 Task: Make in the project AgileHero a sprint 'User Acceptance Testing (UAT) Sprint'. Create in the project AgileHero a sprint 'User Acceptance Testing (UAT) Sprint'. Add in the project AgileHero a sprint 'User Acceptance Testing (UAT) Sprint'
Action: Mouse moved to (236, 76)
Screenshot: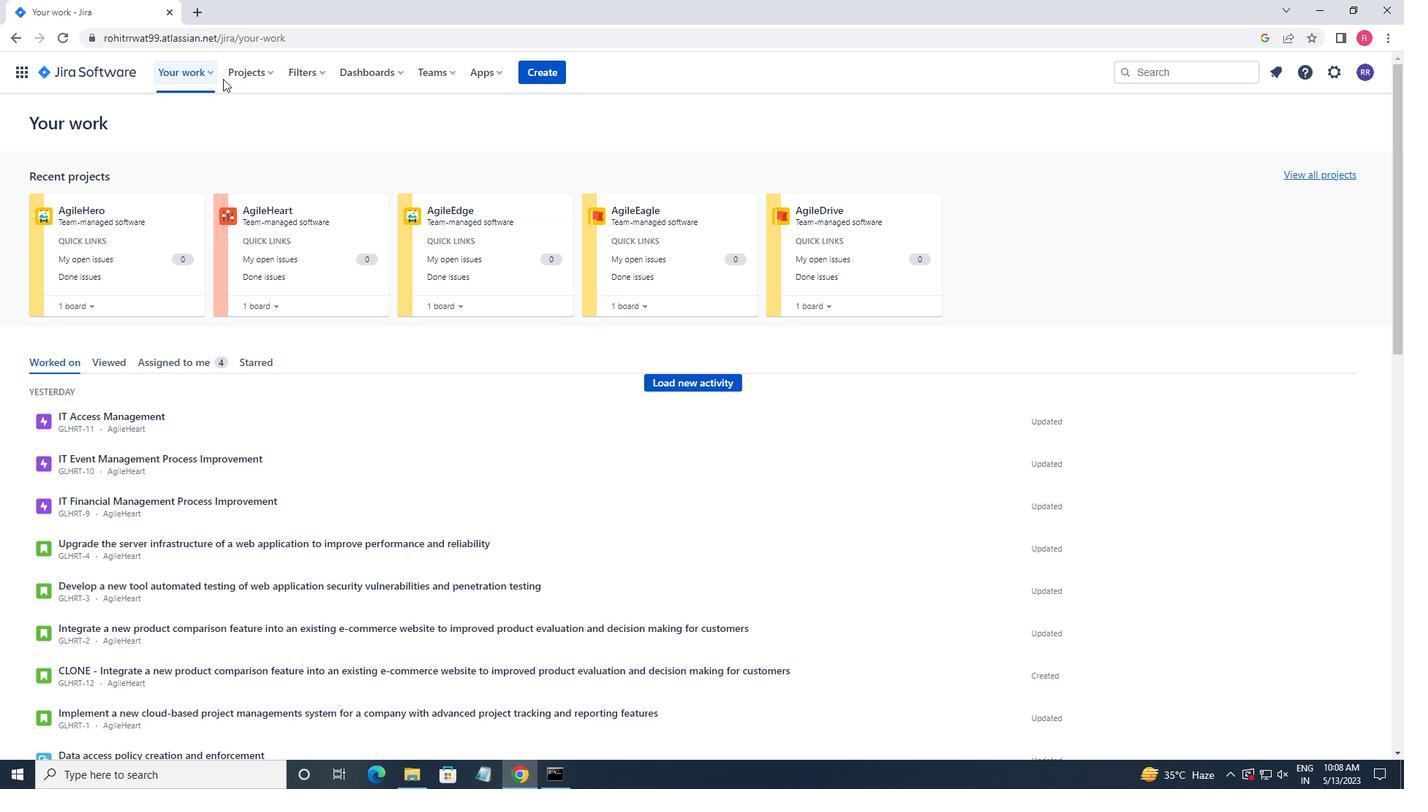 
Action: Mouse pressed left at (236, 76)
Screenshot: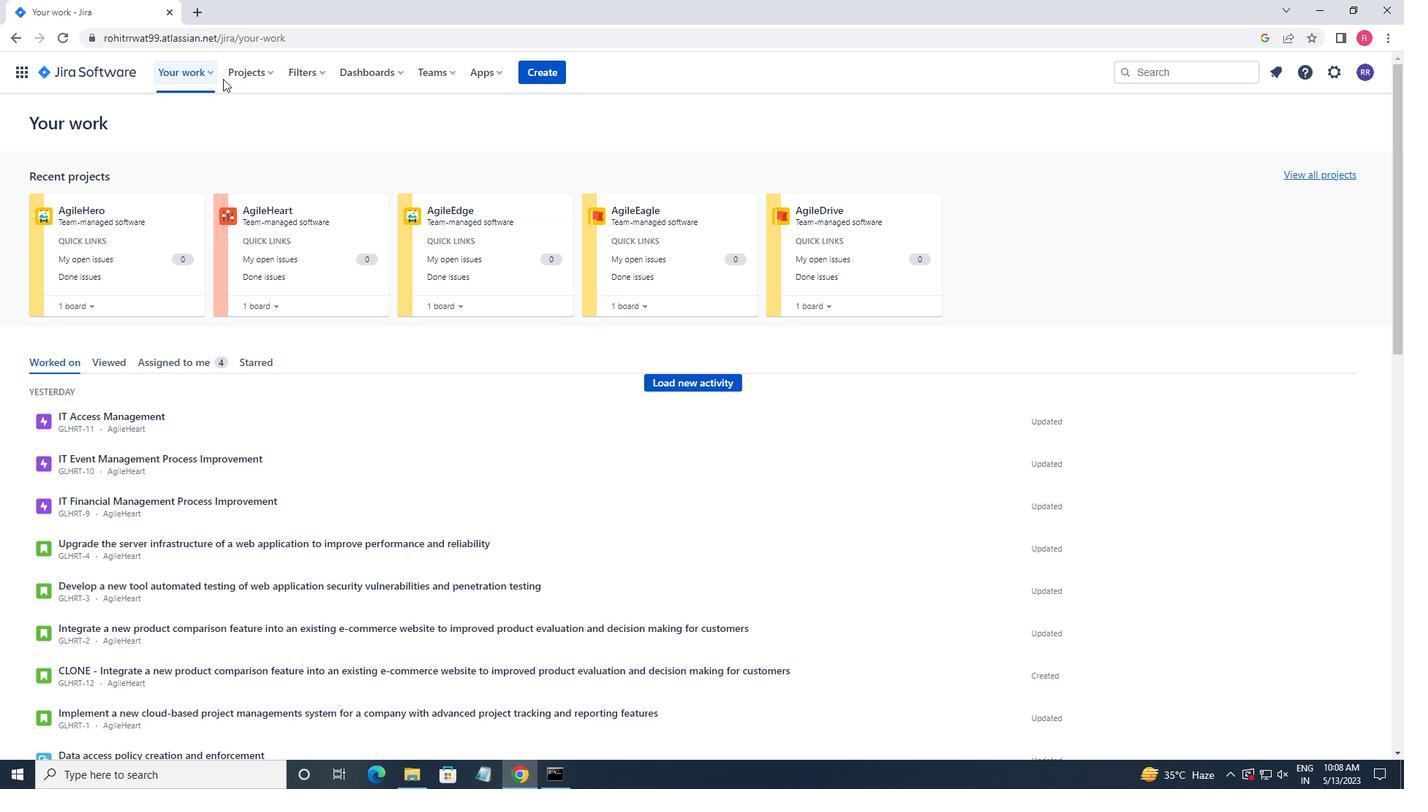 
Action: Mouse moved to (269, 136)
Screenshot: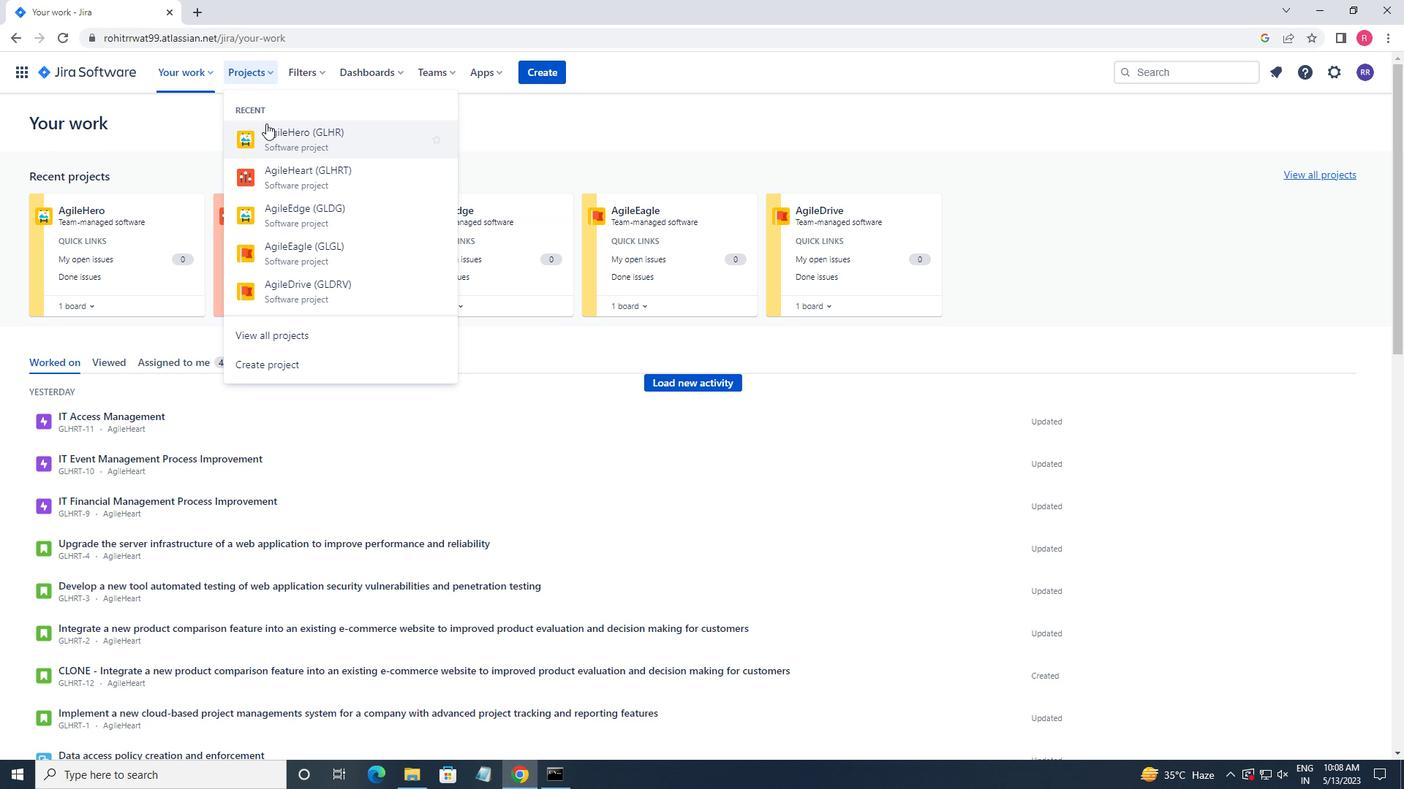 
Action: Mouse pressed left at (269, 136)
Screenshot: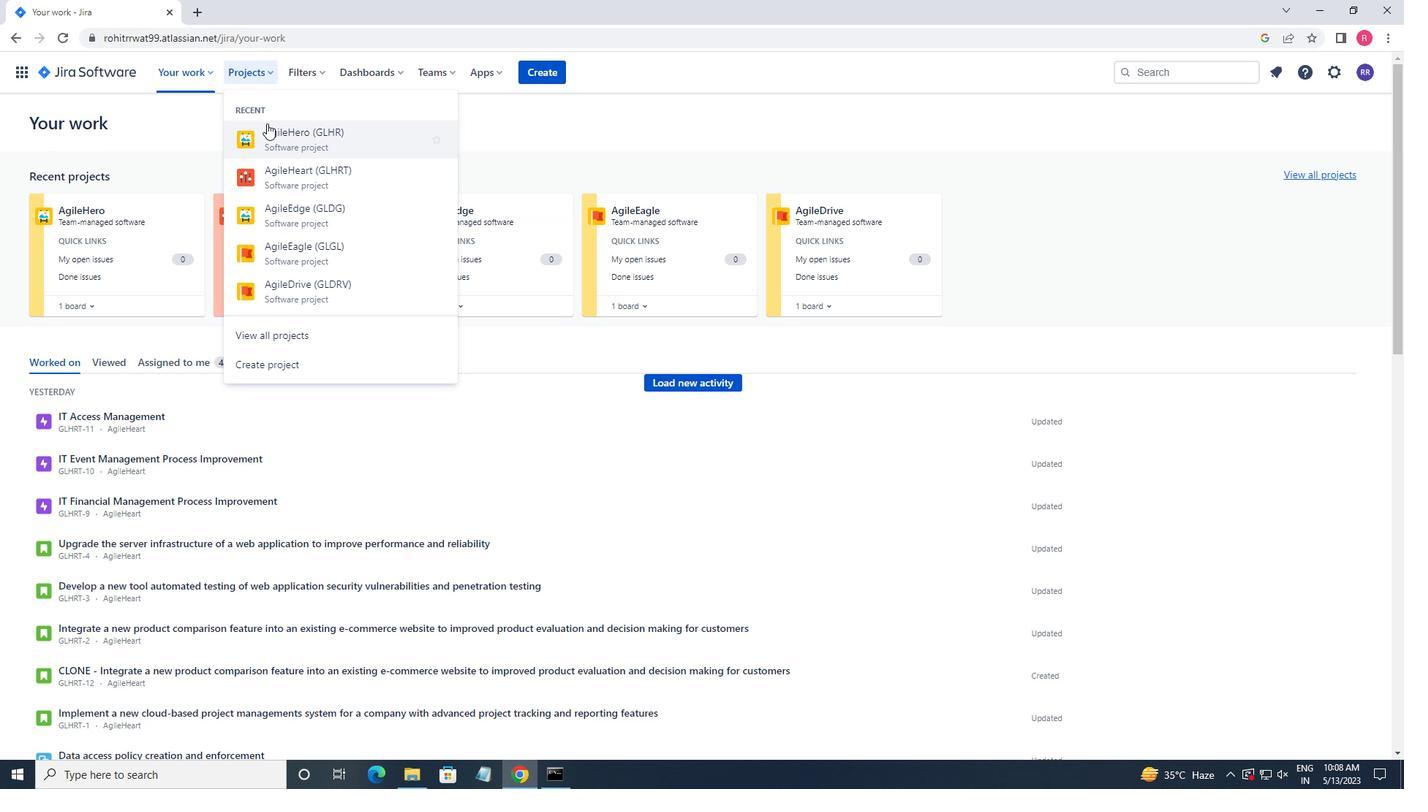 
Action: Mouse moved to (50, 220)
Screenshot: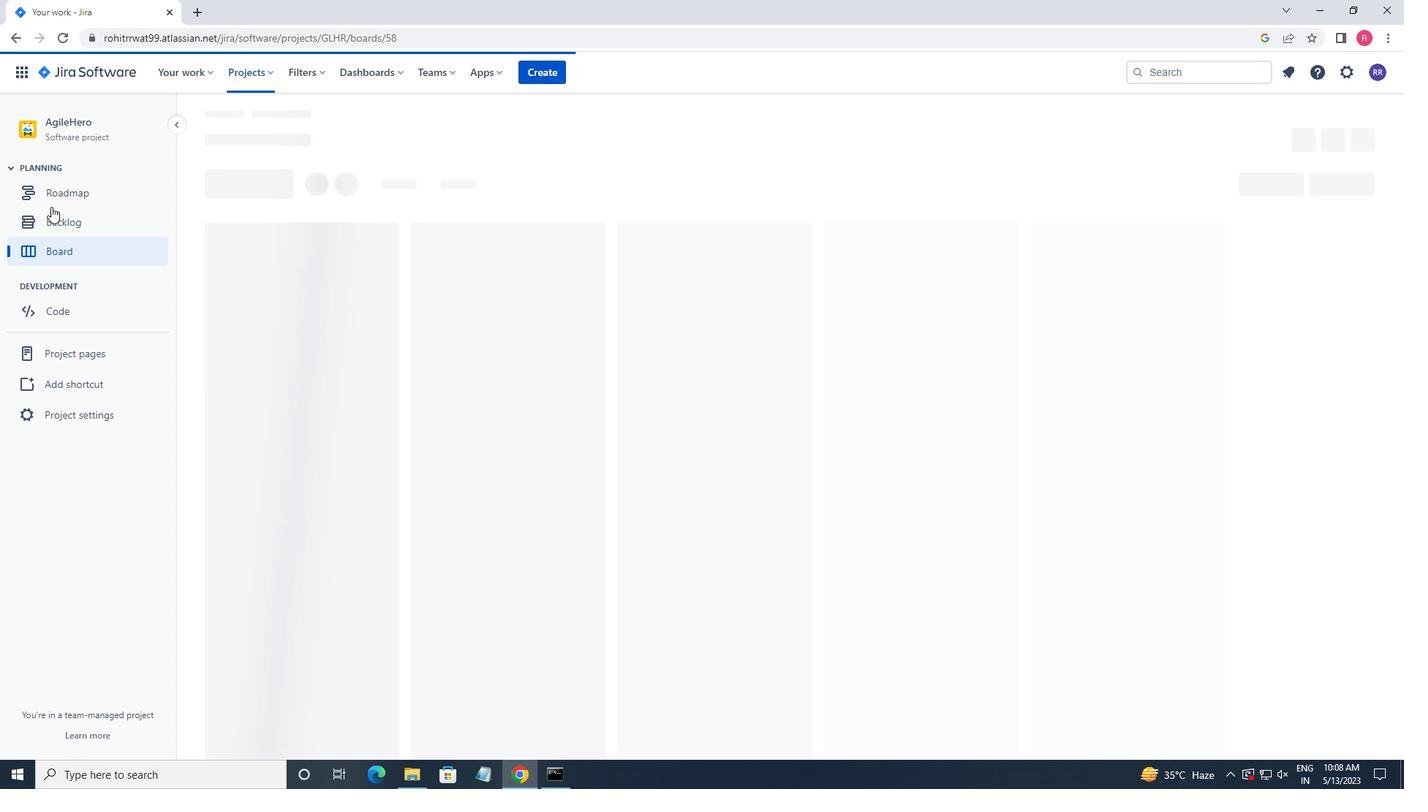 
Action: Mouse pressed left at (50, 220)
Screenshot: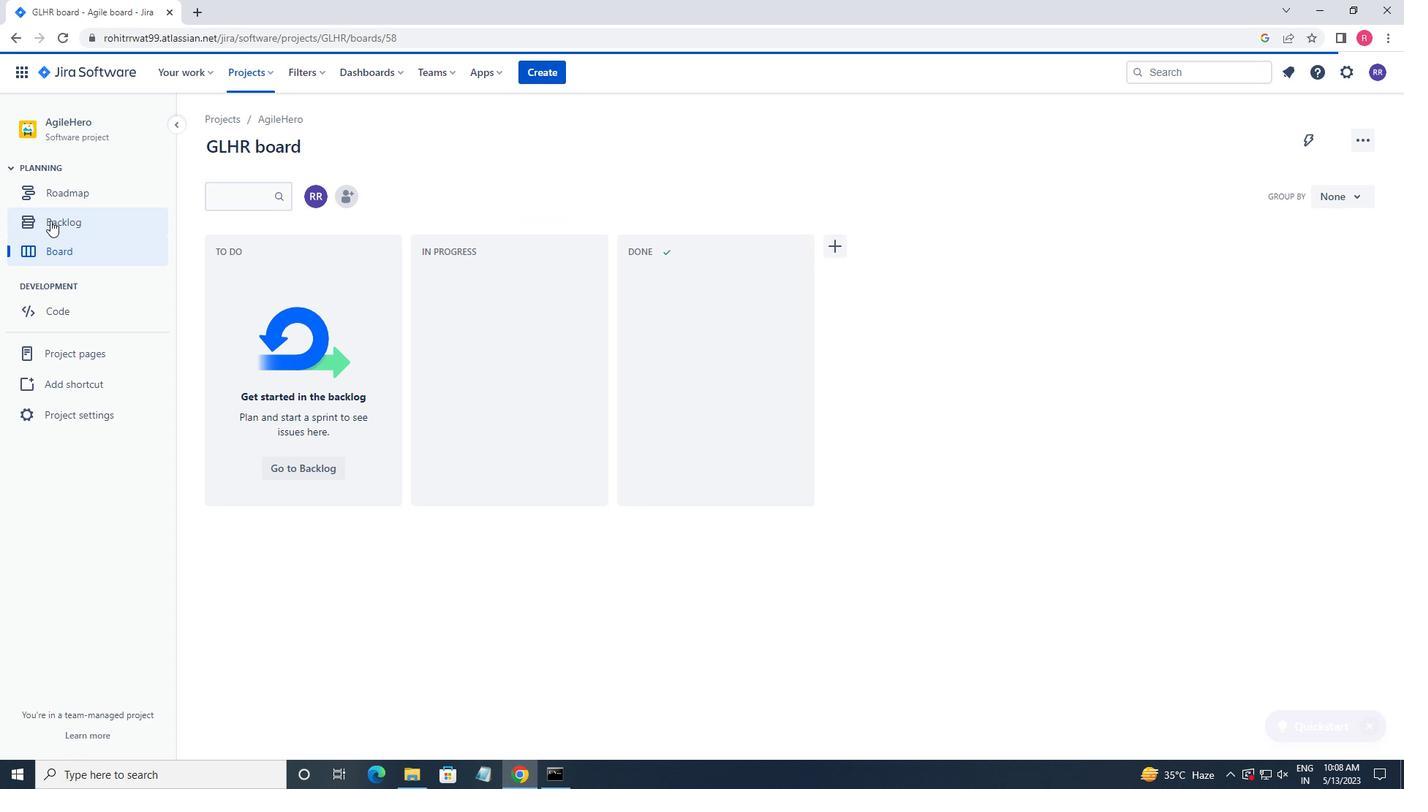 
Action: Mouse moved to (1307, 236)
Screenshot: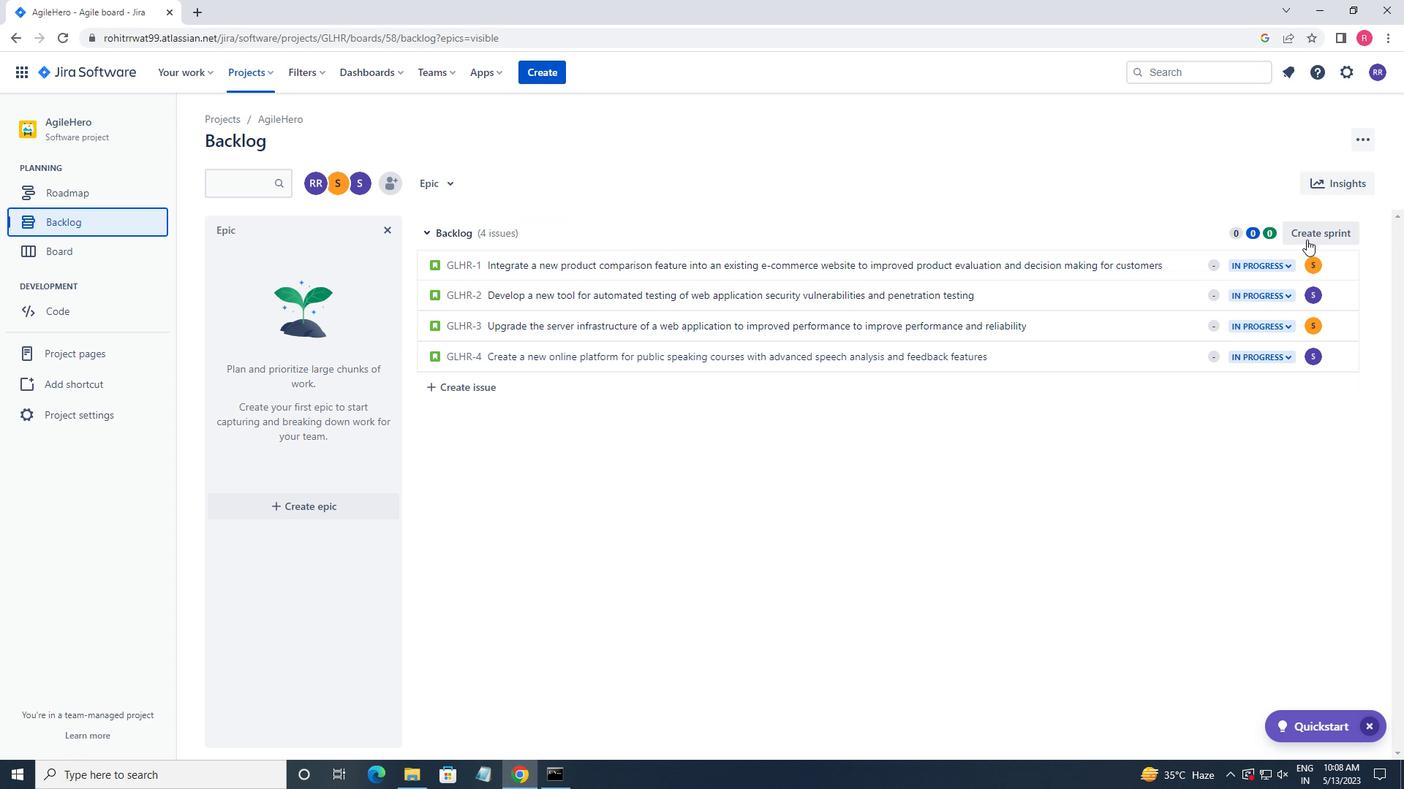 
Action: Mouse pressed left at (1307, 236)
Screenshot: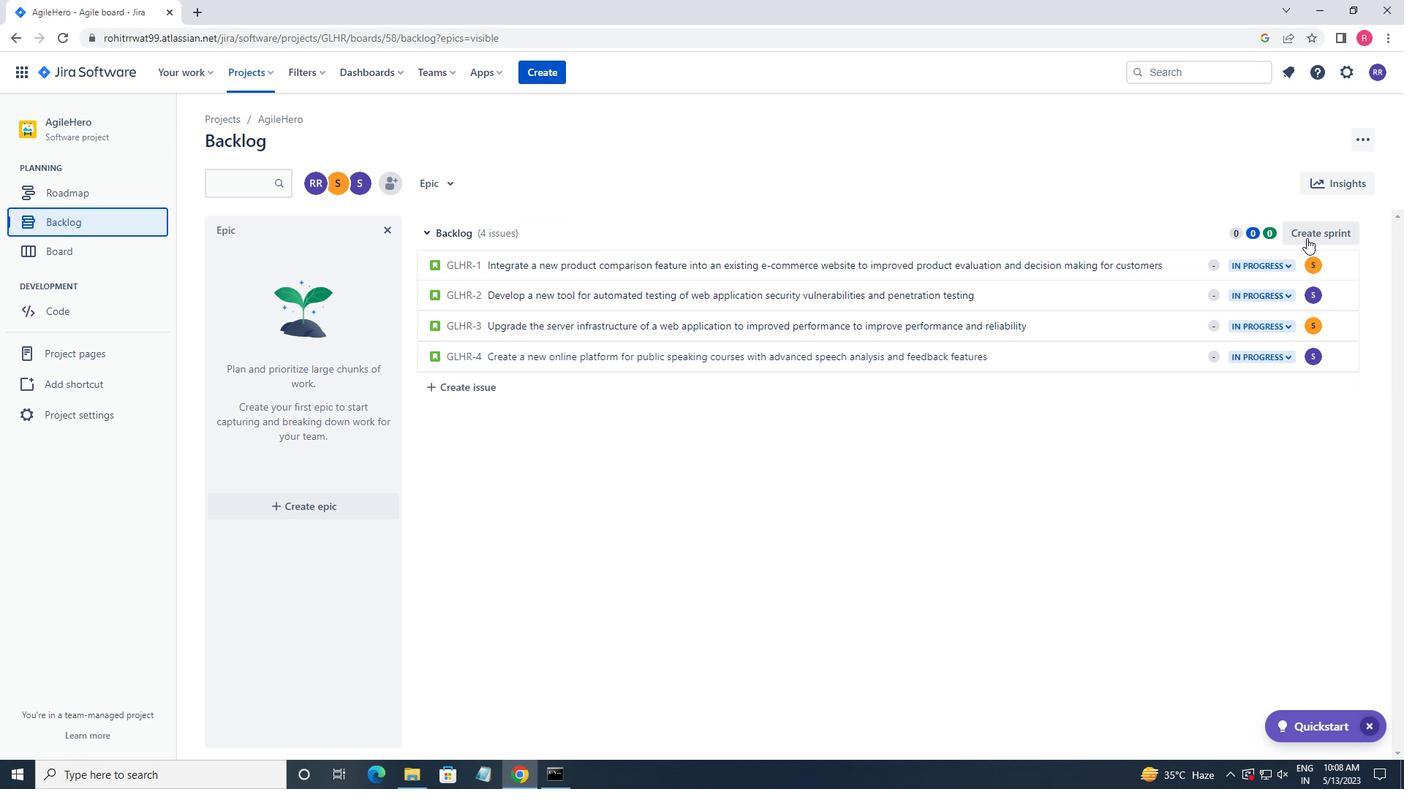 
Action: Mouse moved to (516, 236)
Screenshot: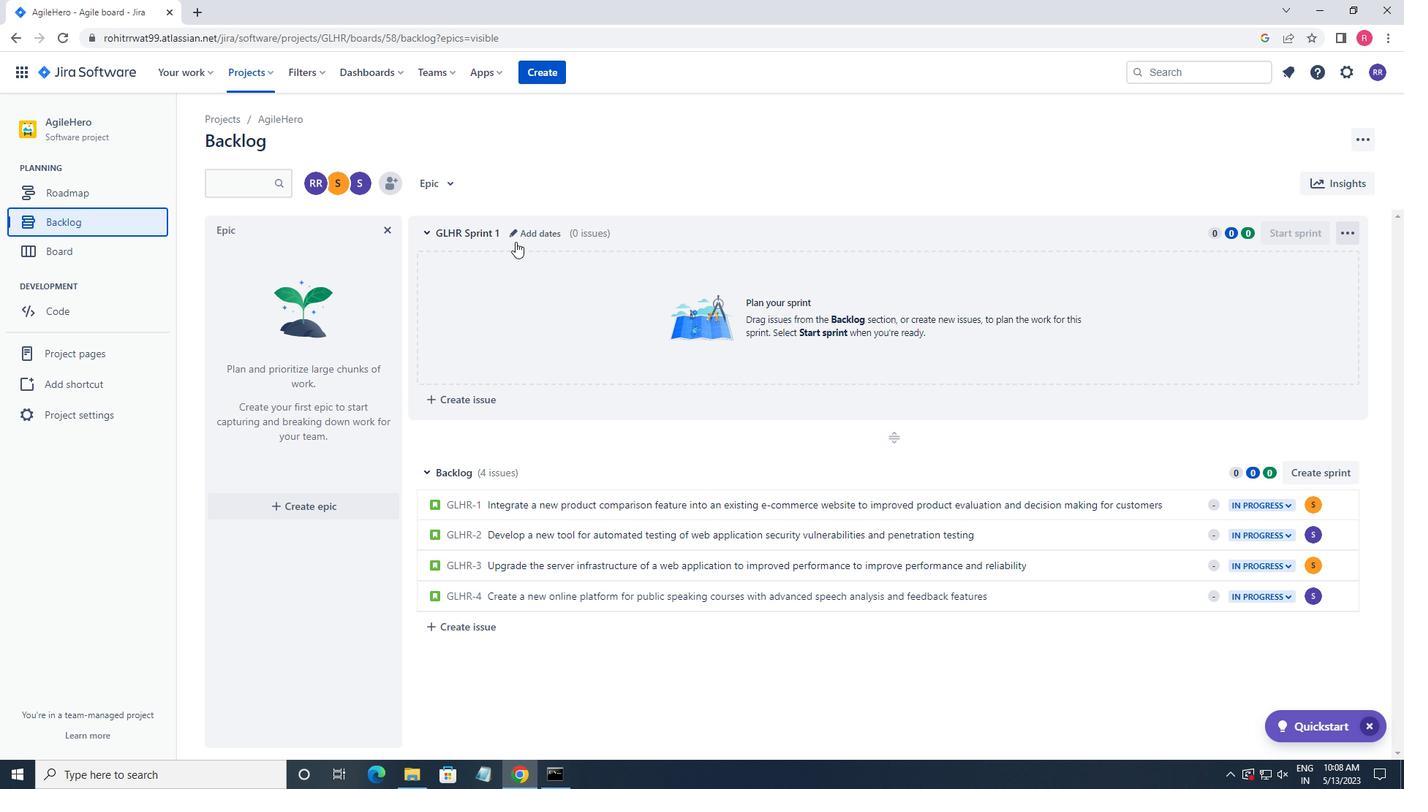 
Action: Mouse pressed left at (516, 236)
Screenshot: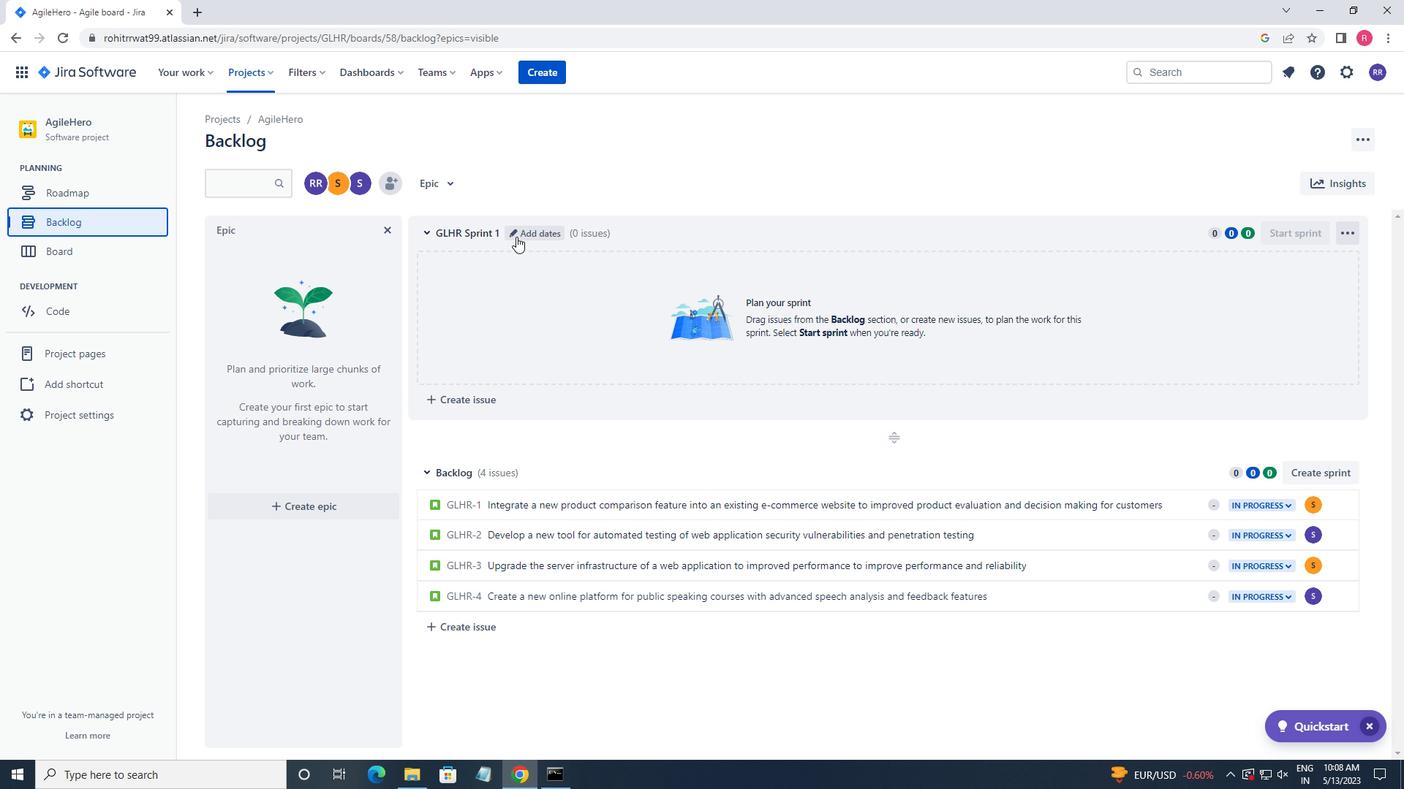 
Action: Mouse moved to (515, 235)
Screenshot: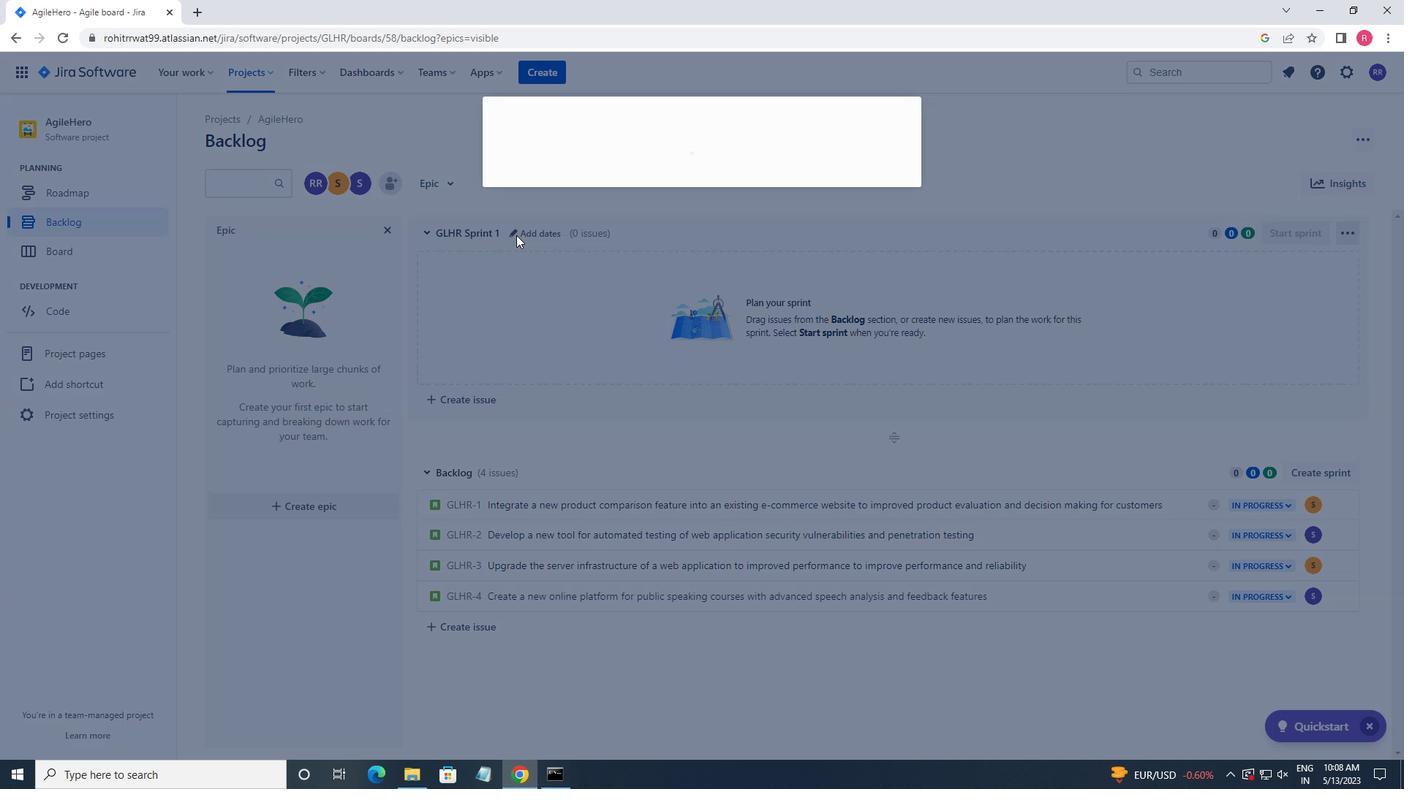 
Action: Key pressed <Key.backspace><Key.backspace><Key.backspace><Key.backspace><Key.backspace><Key.backspace><Key.backspace><Key.backspace><Key.backspace><Key.backspace><Key.backspace><Key.backspace><Key.backspace><Key.backspace><Key.backspace><Key.backspace><Key.backspace><Key.backspace><Key.backspace><Key.backspace><Key.backspace><Key.backspace><Key.backspace><Key.backspace><Key.backspace><Key.backspace><Key.backspace><Key.shift_r>User<Key.space><Key.shift>ACCEPTAMCE<Key.space><Key.backspace>
Screenshot: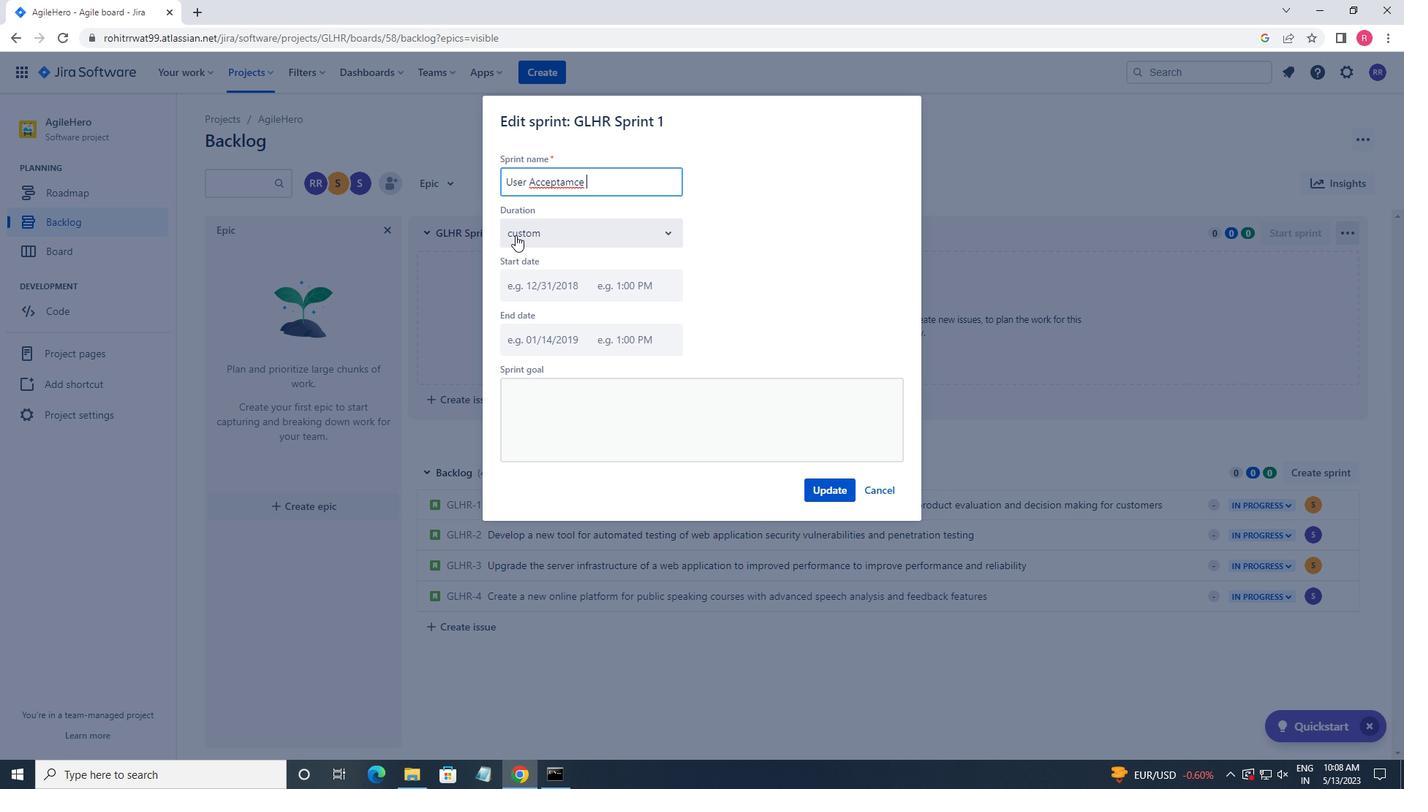 
Action: Mouse moved to (514, 234)
Screenshot: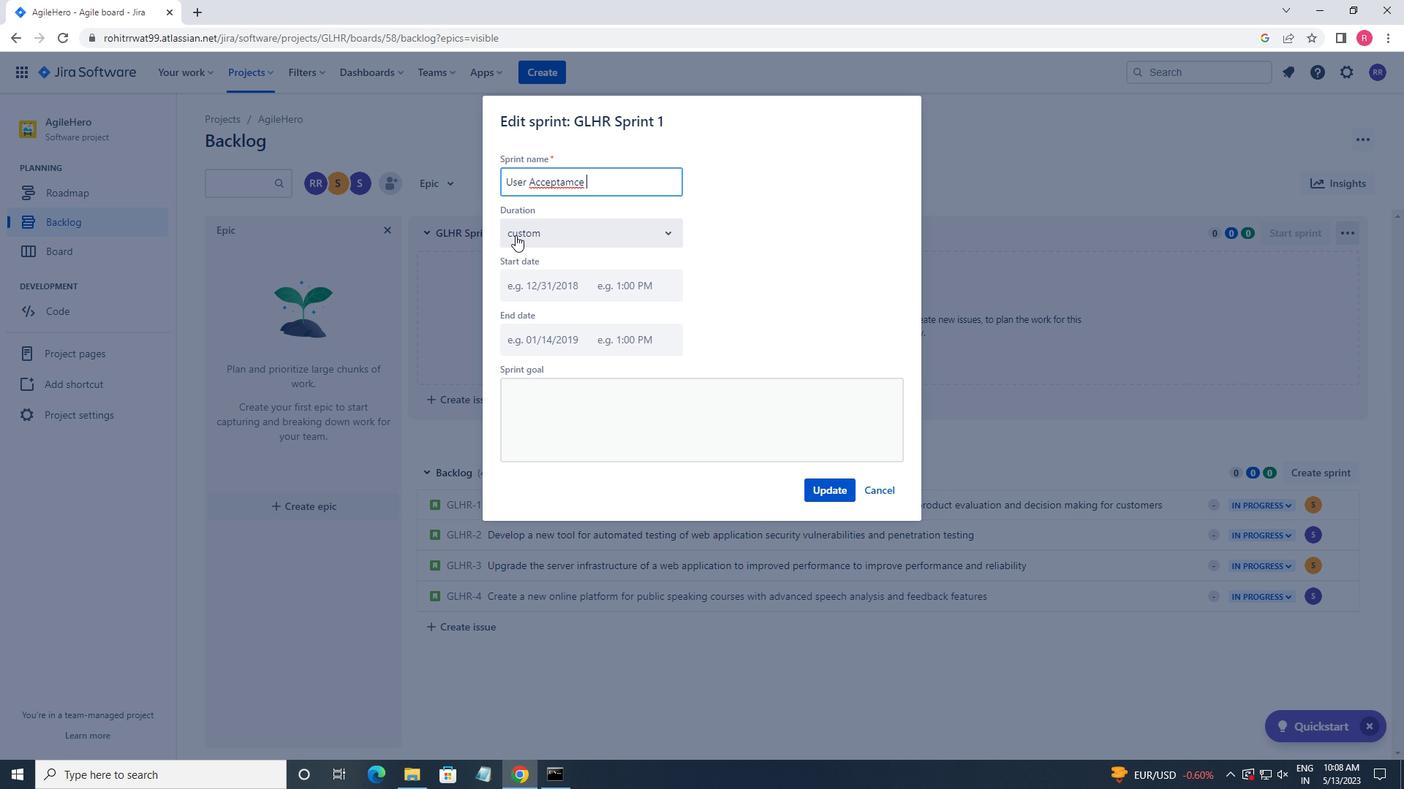 
Action: Key pressed <Key.backspace><Key.backspace><Key.backspace>NCE<Key.space><Key.shift>R
Screenshot: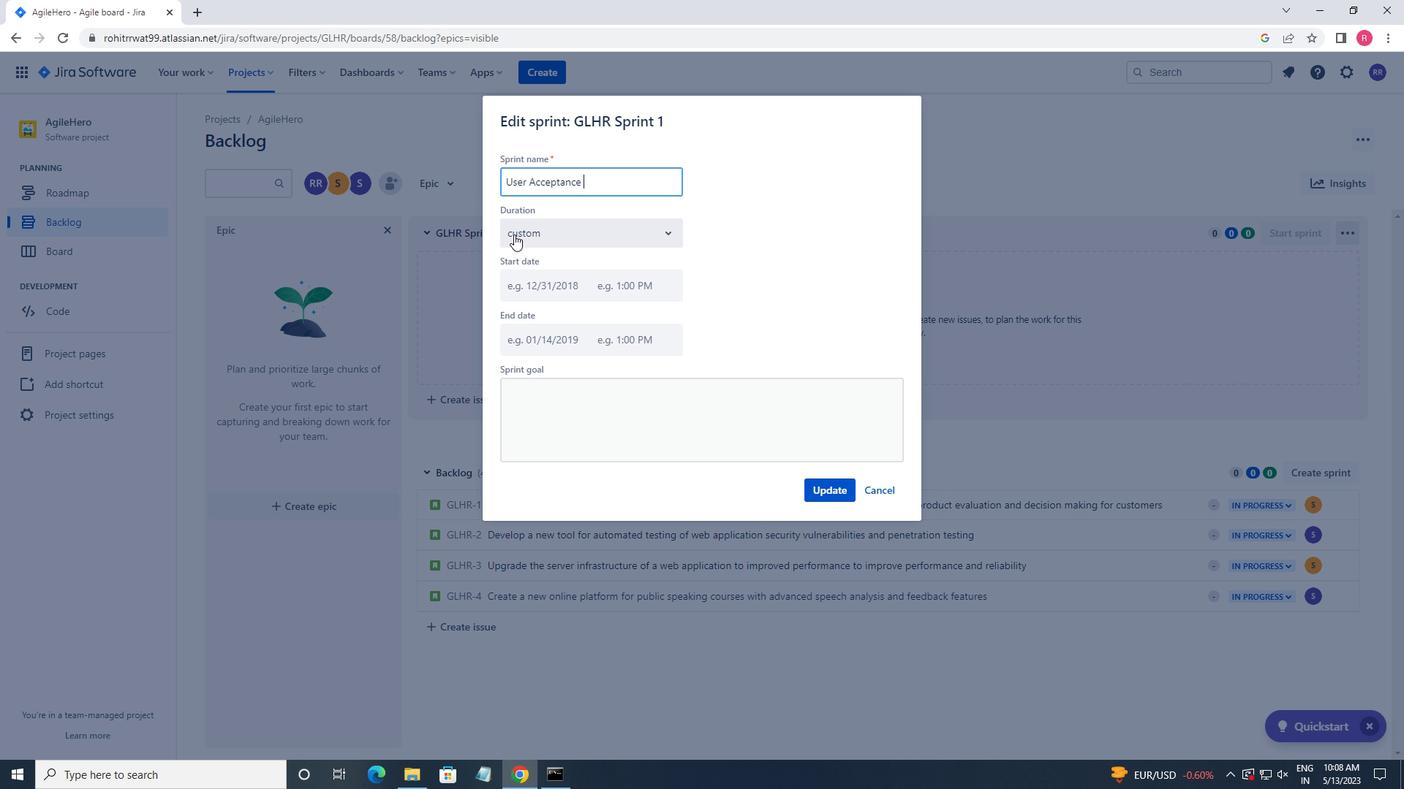 
Action: Mouse moved to (513, 234)
Screenshot: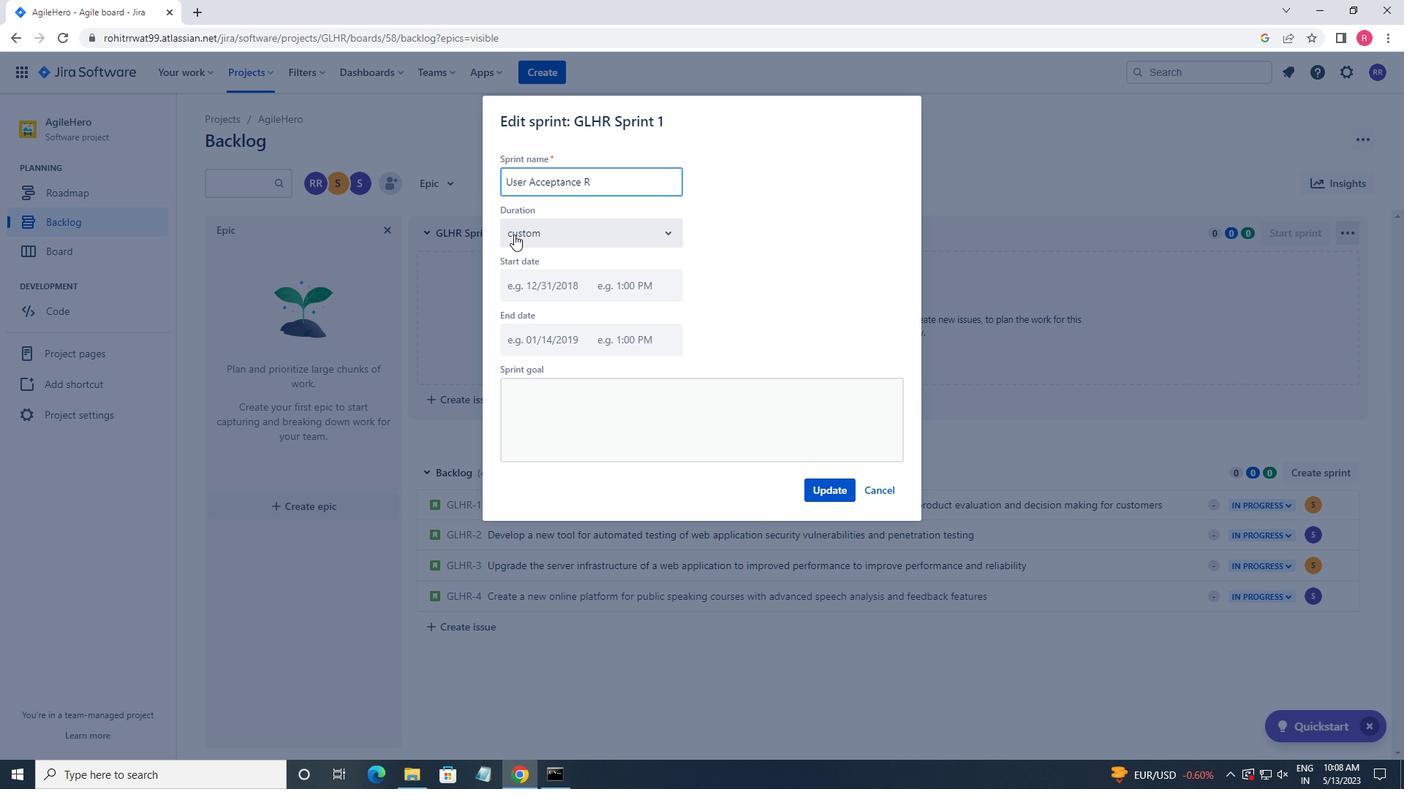 
Action: Key pressed <Key.backspace><Key.caps_lock><Key.shift><Key.shift><Key.shift><Key.shift><Key.shift><Key.shift><Key.shift><Key.shift><Key.shift><Key.shift><Key.shift><Key.shift><Key.shift><Key.shift>TESTING<Key.backspace><Key.backspace><Key.backspace><Key.backspace><Key.backspace><Key.backspace><Key.backspace>
Screenshot: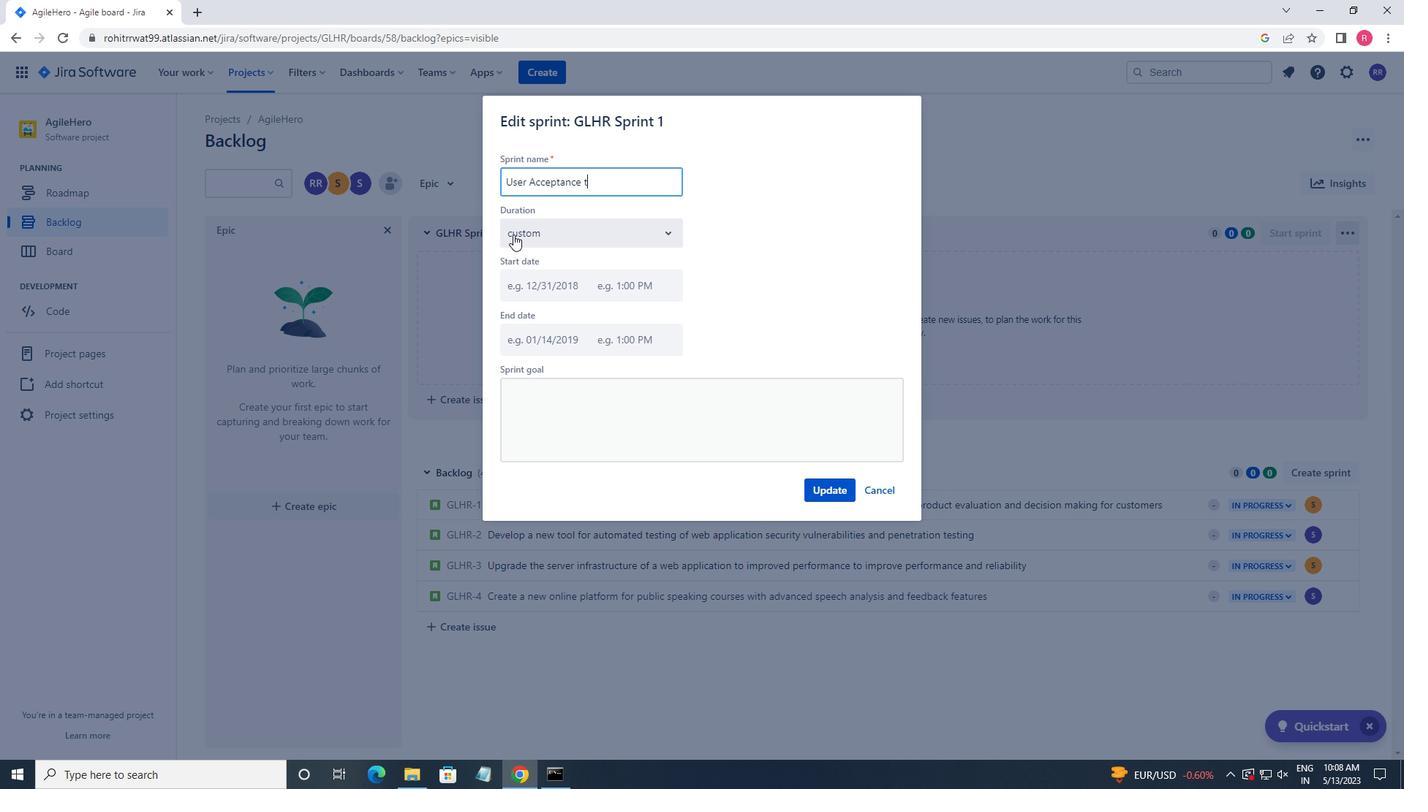 
Action: Mouse moved to (512, 233)
Screenshot: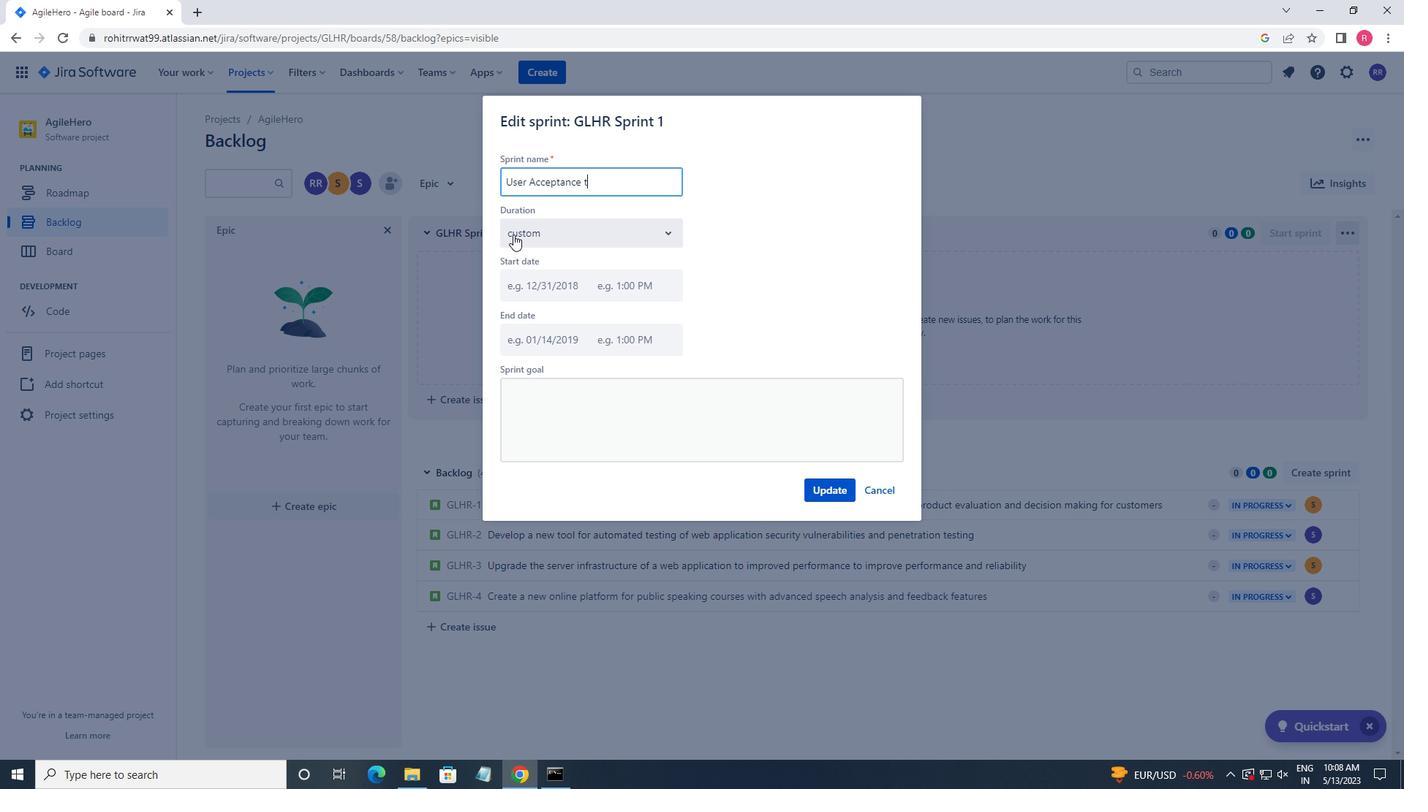 
Action: Key pressed <Key.caps_lock><Key.shift>TESTING<Key.space><Key.shift_r><Key.shift_r><Key.shift_r>(<Key.shift>UAT<Key.shift_r>)<Key.space><Key.shift>SPRINT
Screenshot: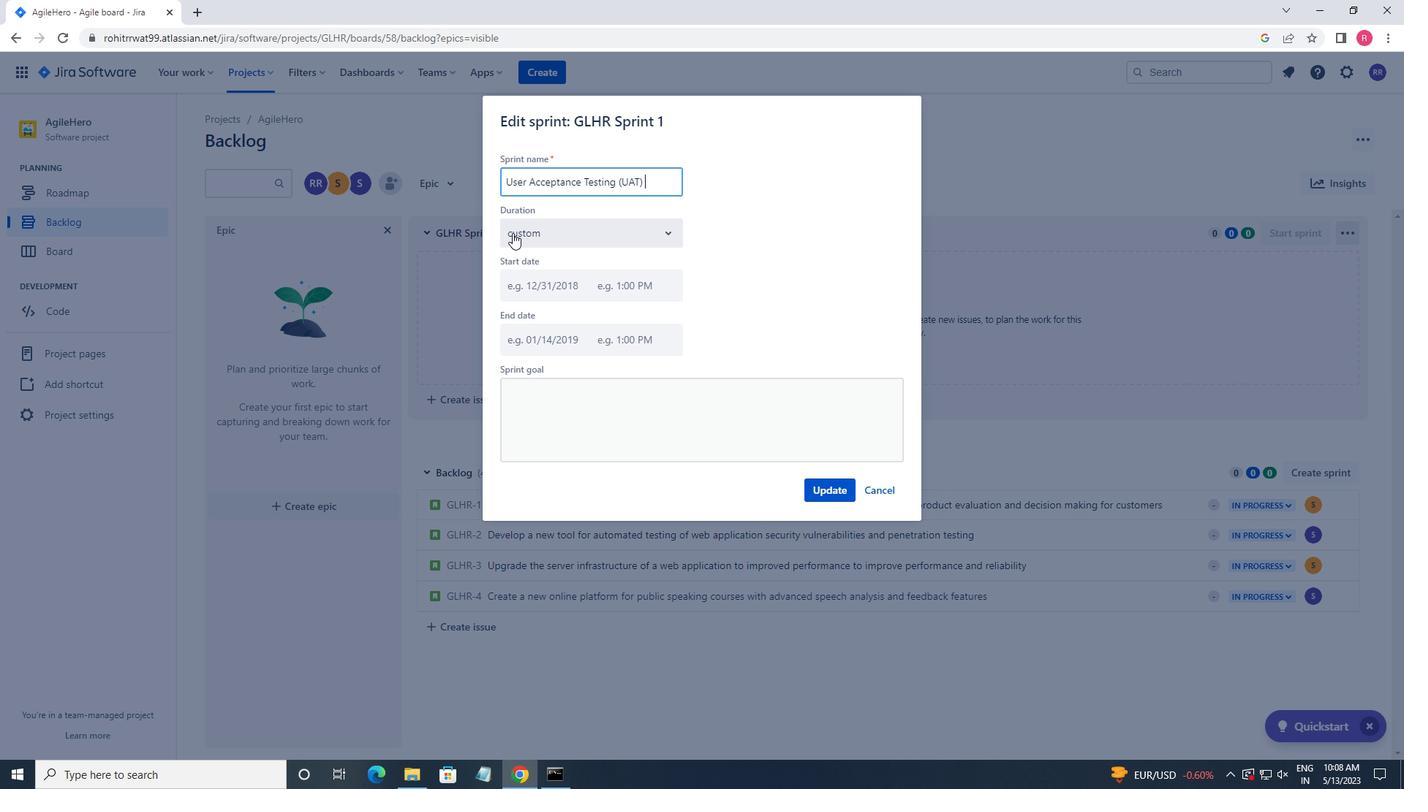 
Action: Mouse moved to (804, 484)
Screenshot: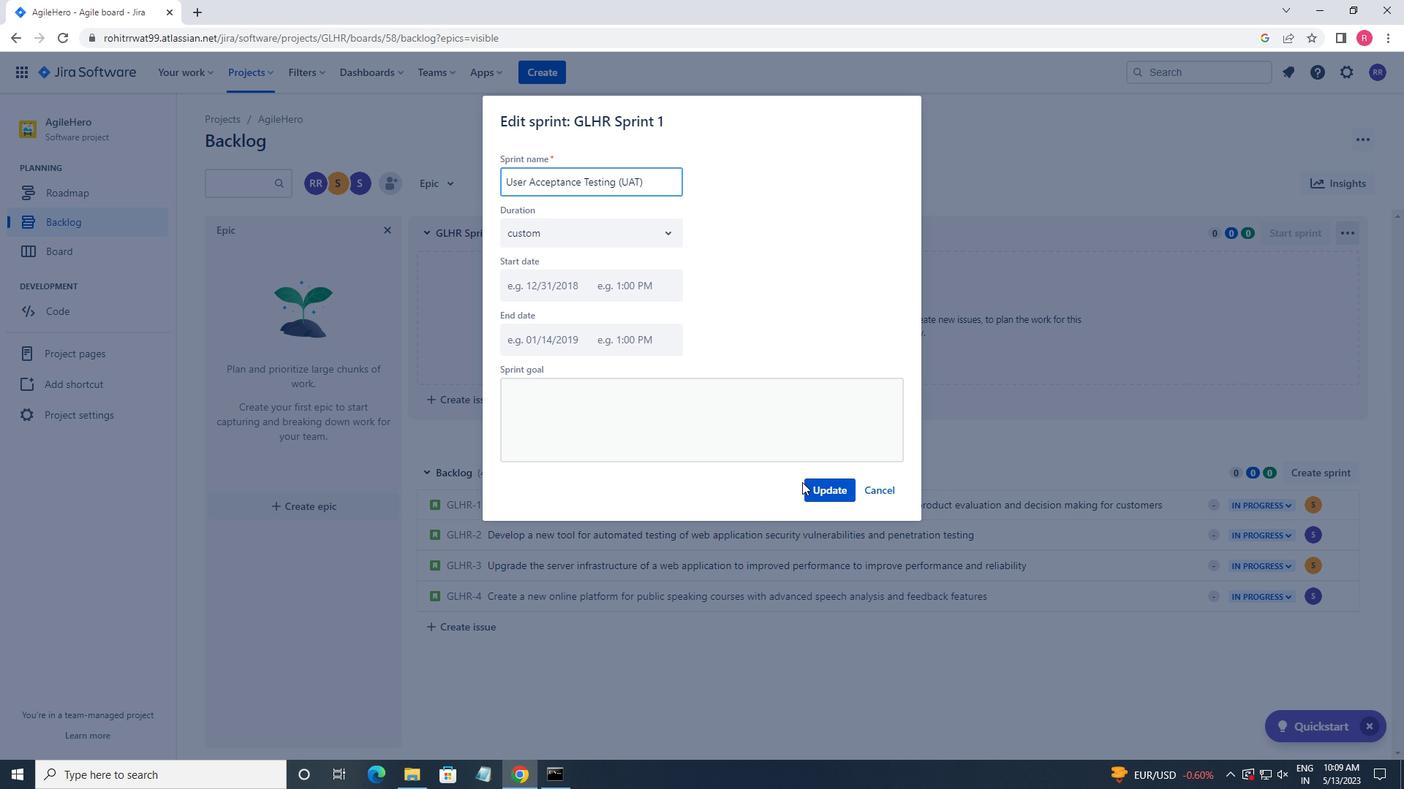 
Action: Mouse pressed left at (804, 484)
Screenshot: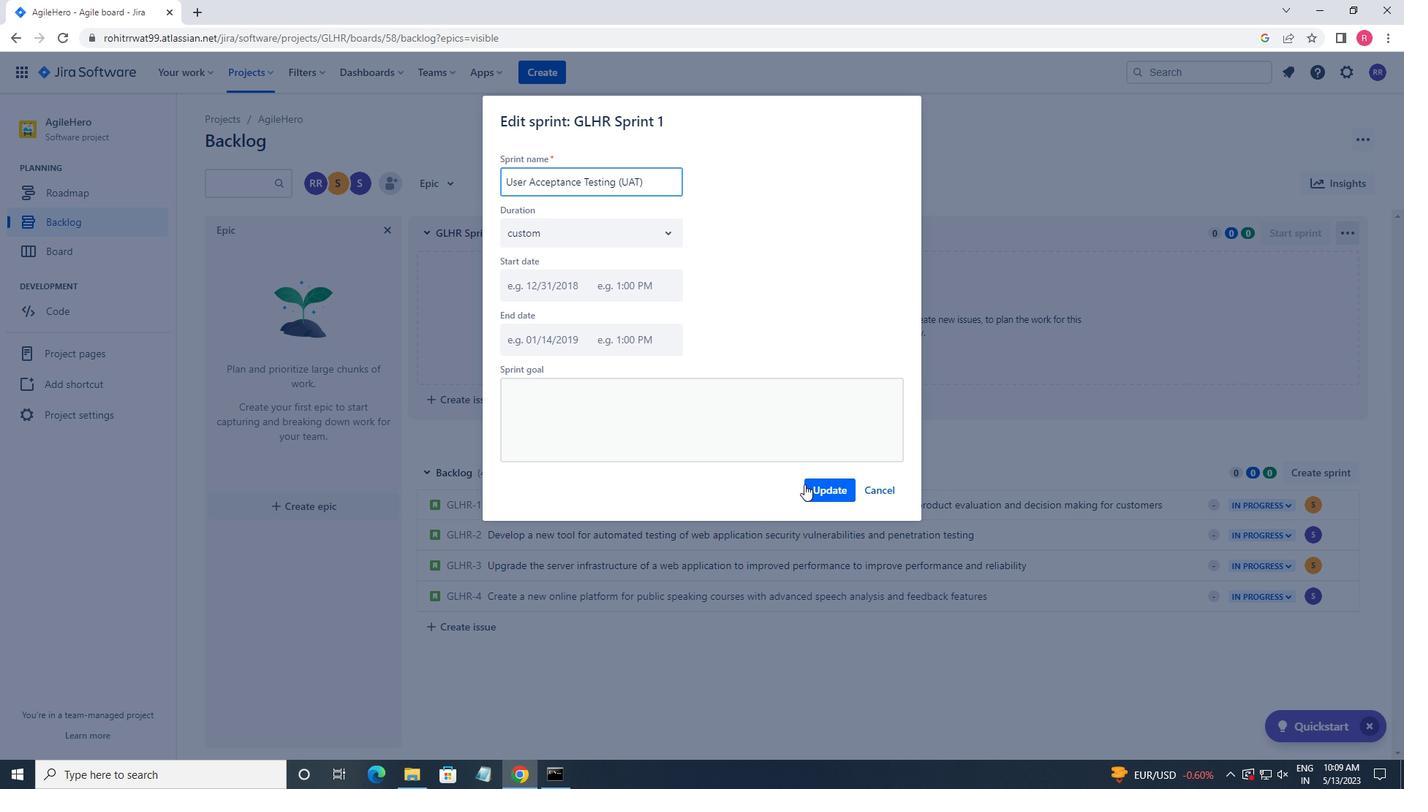 
Action: Mouse moved to (1315, 476)
Screenshot: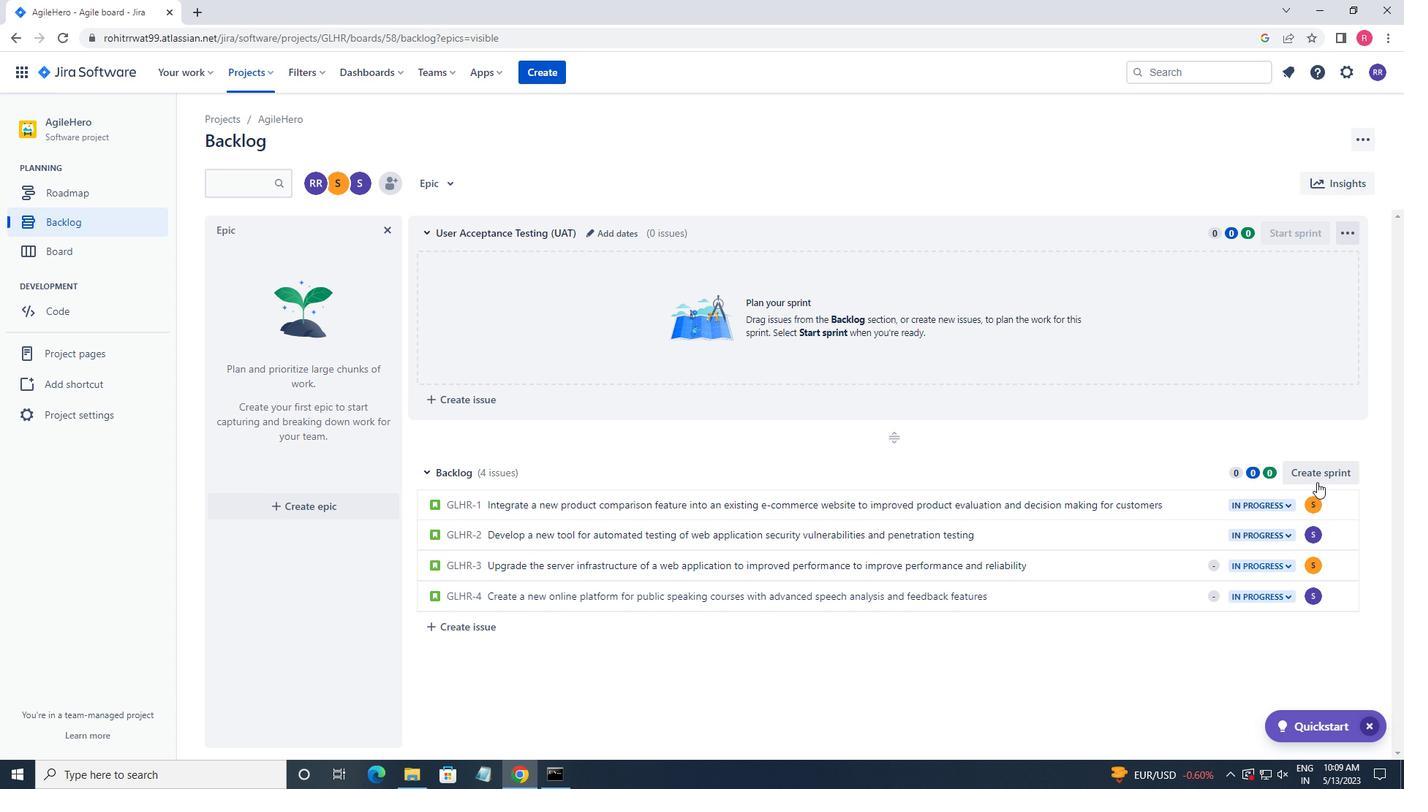 
Action: Mouse pressed left at (1315, 476)
Screenshot: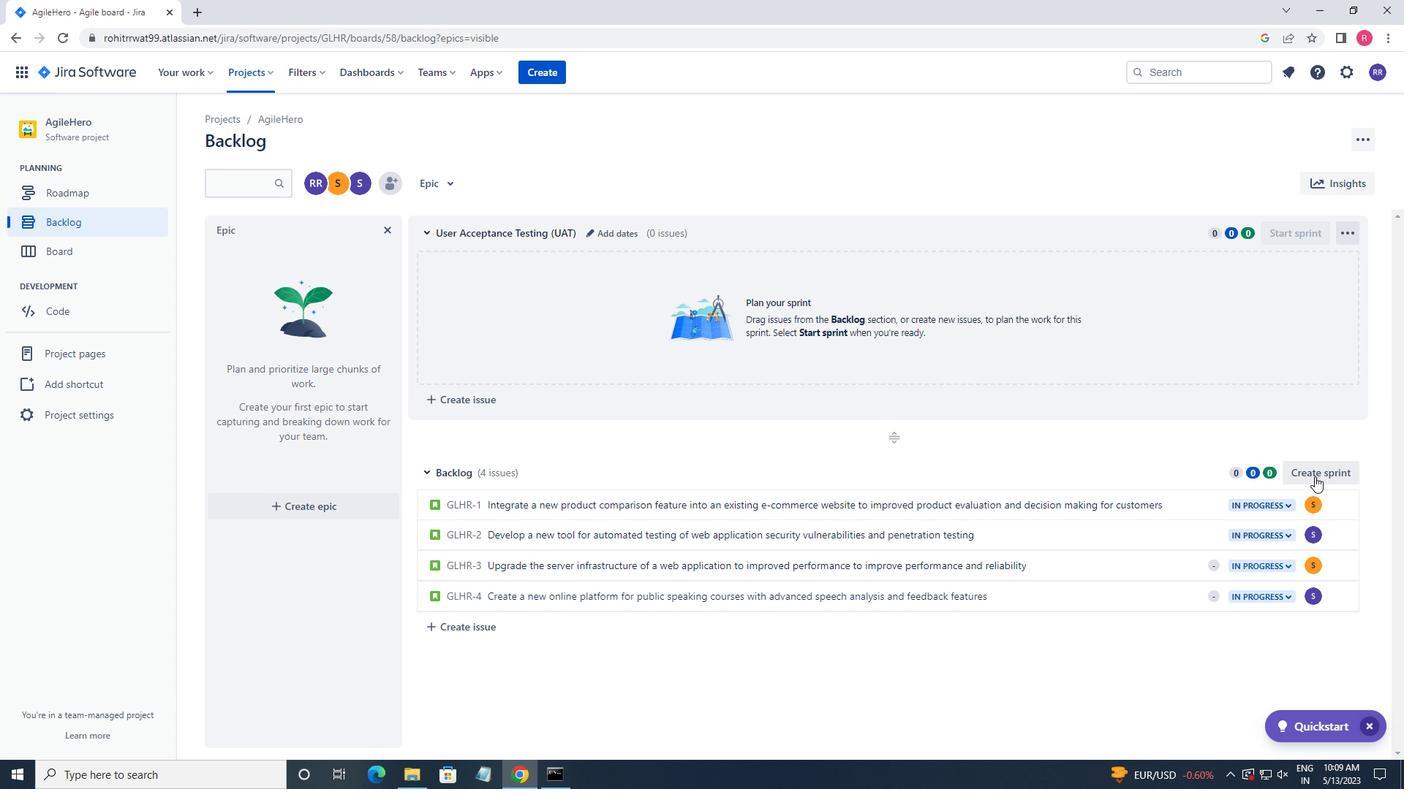 
Action: Mouse moved to (592, 473)
Screenshot: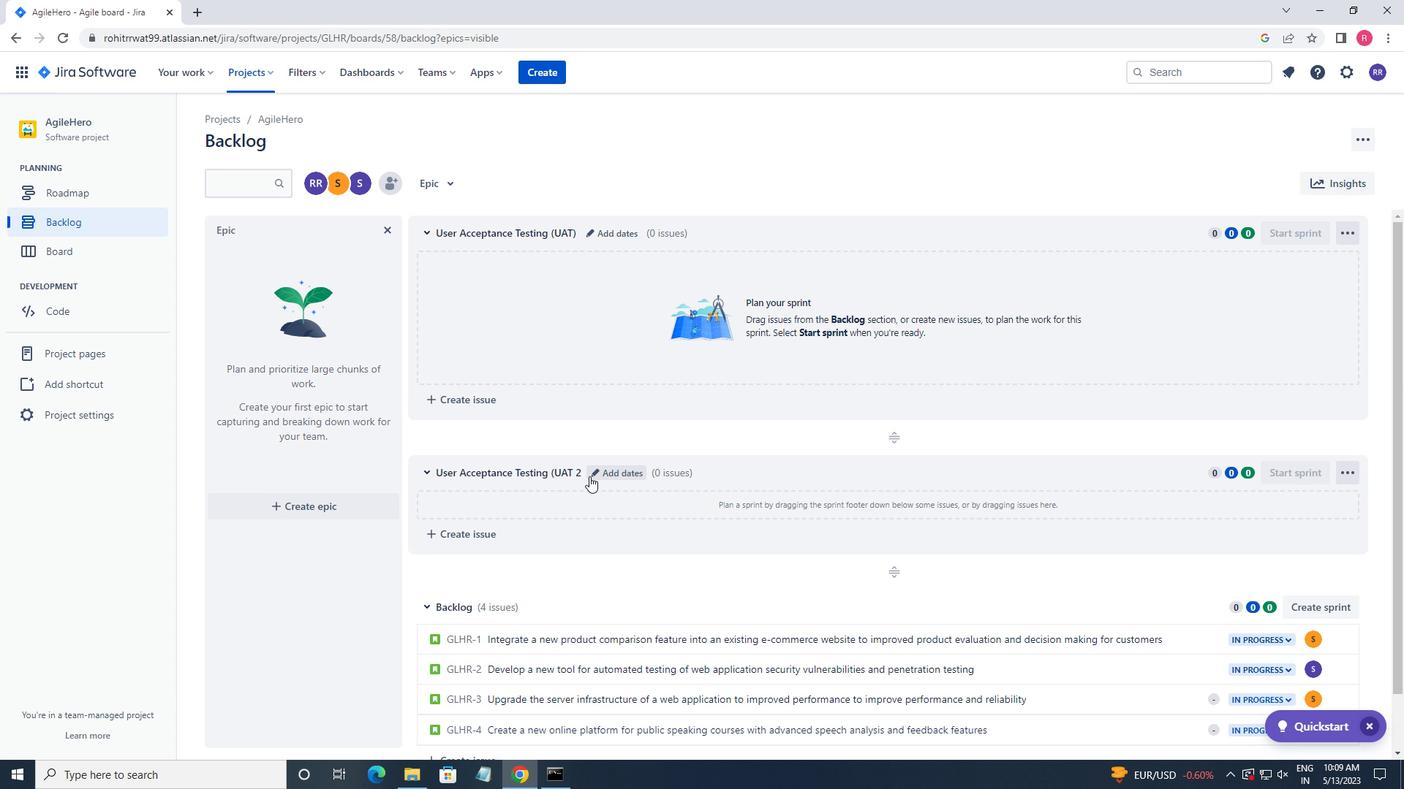 
Action: Mouse pressed left at (592, 473)
Screenshot: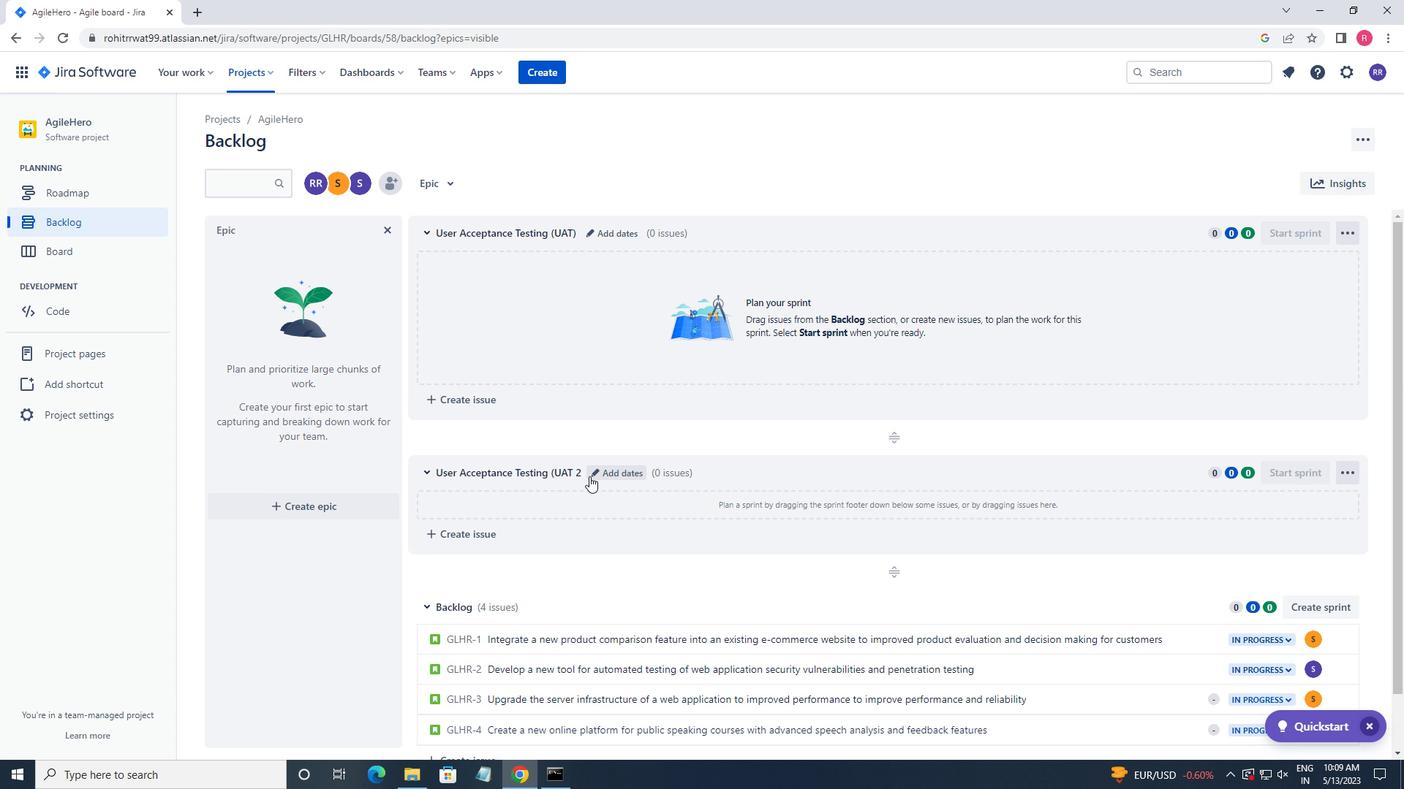 
Action: Mouse moved to (593, 472)
Screenshot: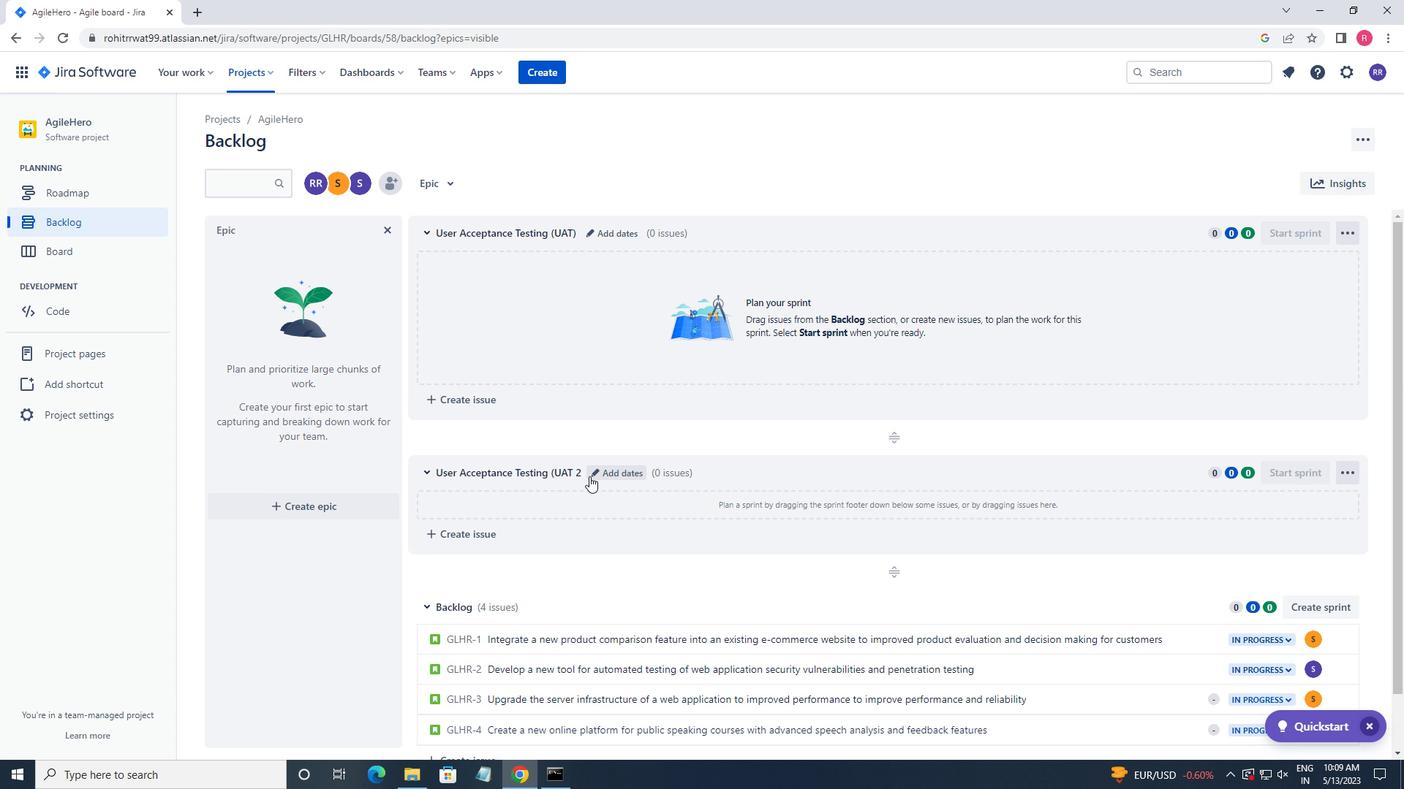 
Action: Key pressed <Key.backspace><Key.backspace><Key.shift_r><Key.shift_r><Key.shift_r><Key.shift_r><Key.shift_r><Key.shift_r><Key.shift_r><Key.shift_r><Key.shift_r><Key.shift_r><Key.shift_r><Key.shift_r><Key.shift_r><Key.shift_r><Key.shift_r><Key.shift_r><Key.shift_r><Key.shift_r>)<Key.space><Key.shift>SPRINTS
Screenshot: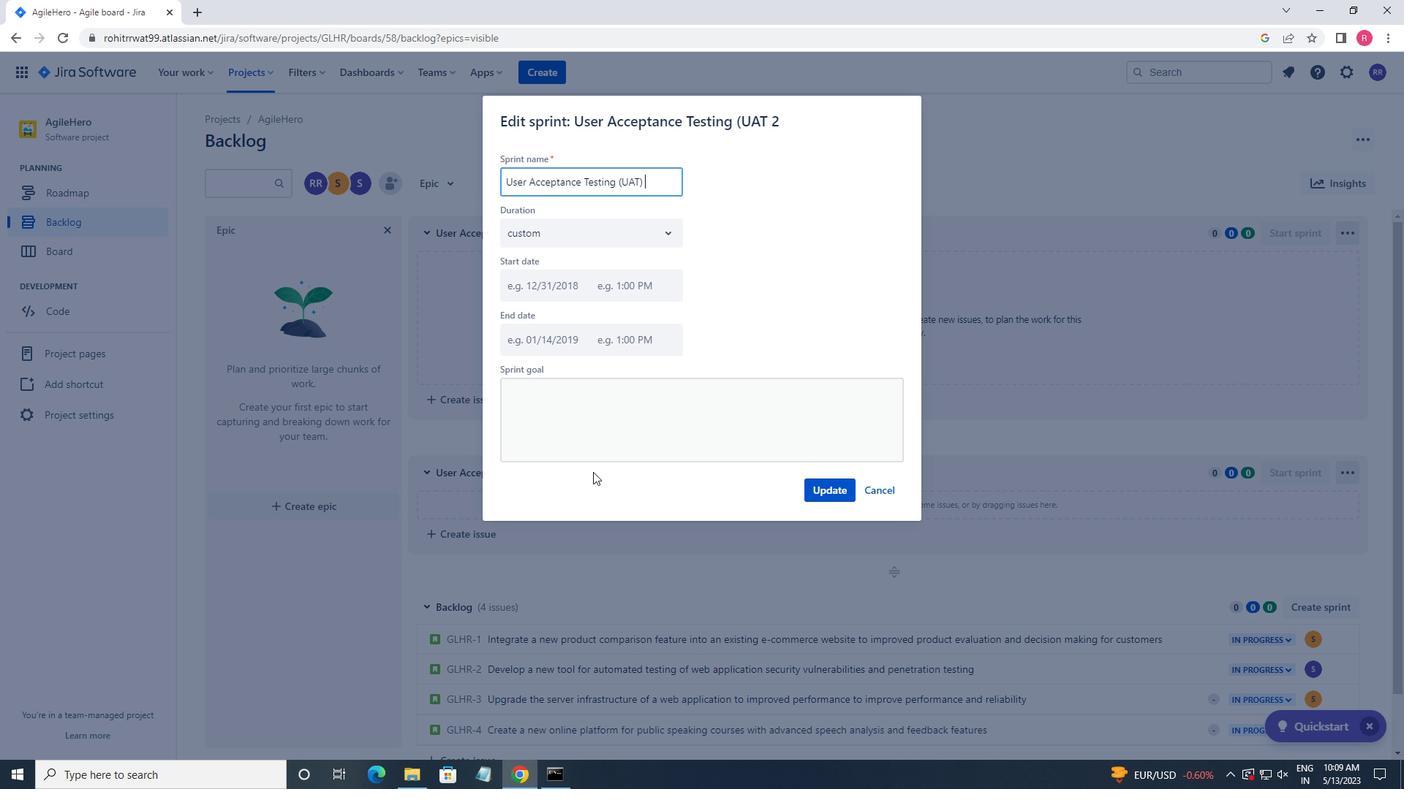 
Action: Mouse moved to (810, 490)
Screenshot: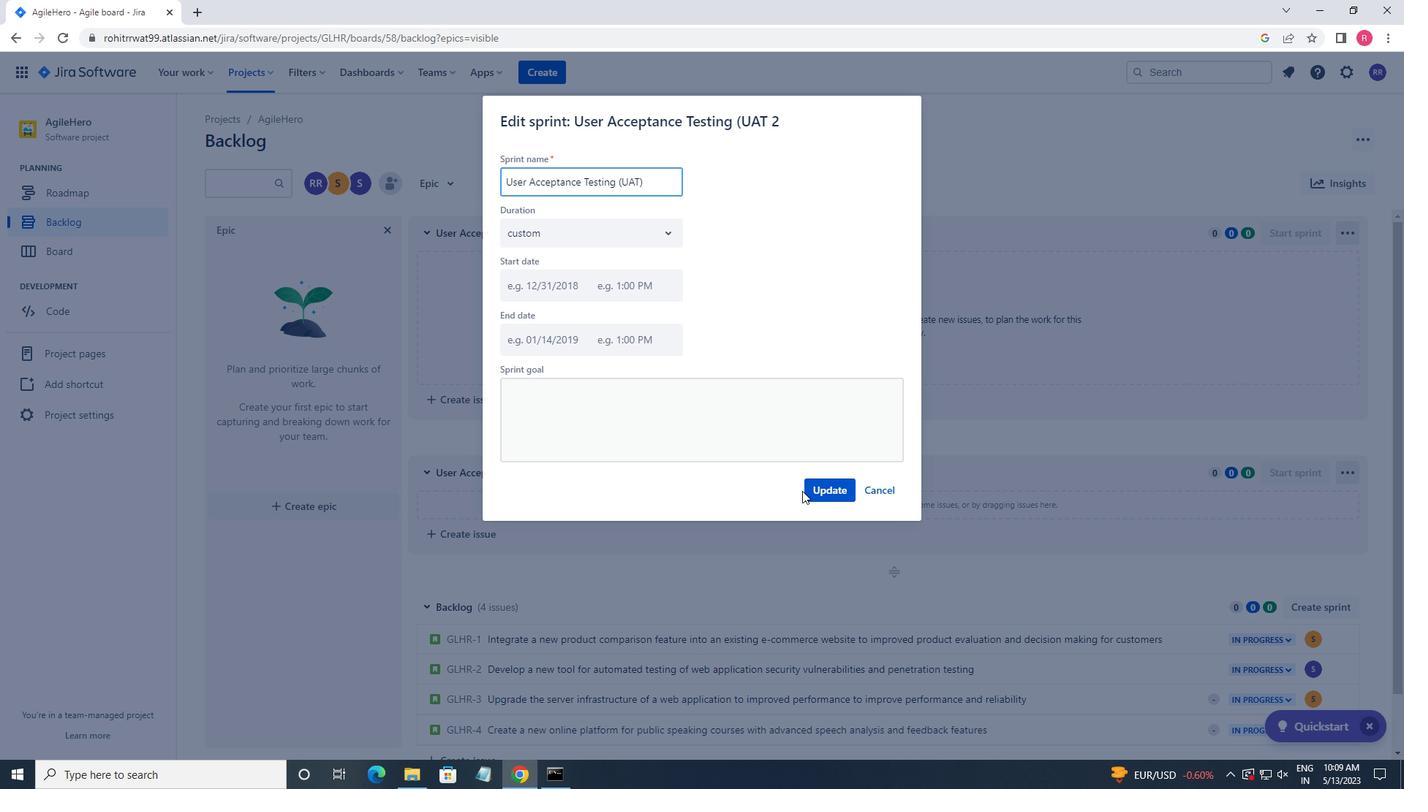 
Action: Mouse pressed left at (810, 490)
Screenshot: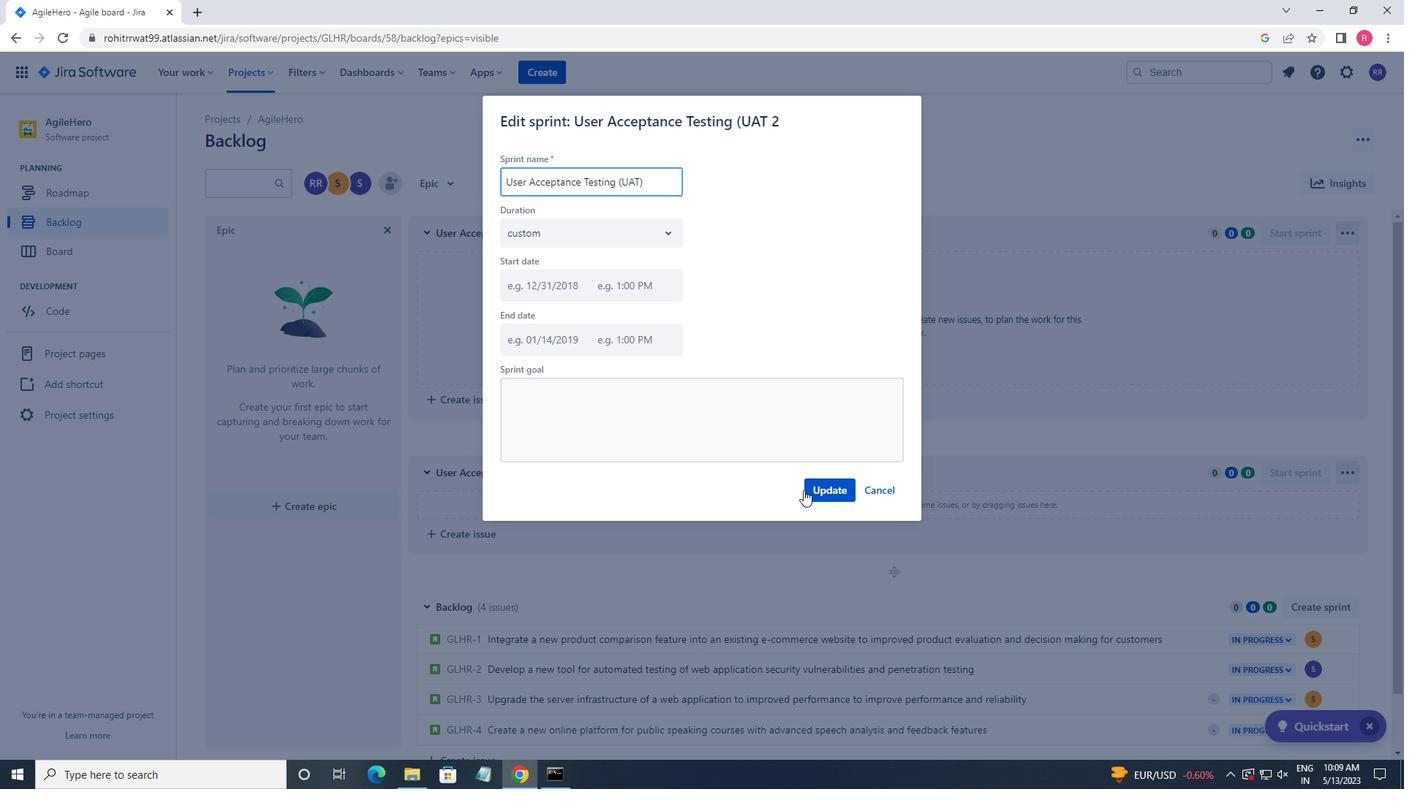 
Action: Mouse moved to (680, 503)
Screenshot: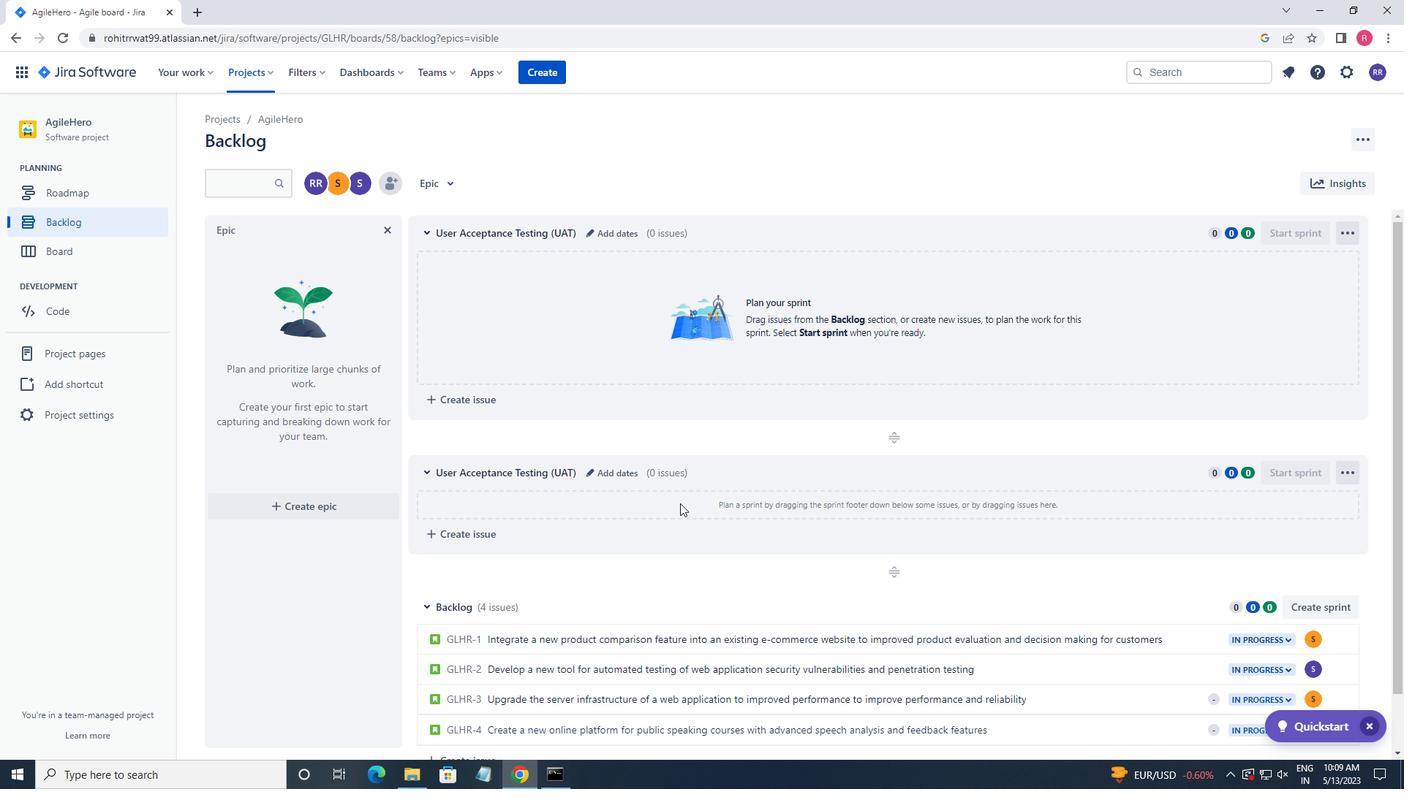 
Action: Mouse scrolled (680, 503) with delta (0, 0)
Screenshot: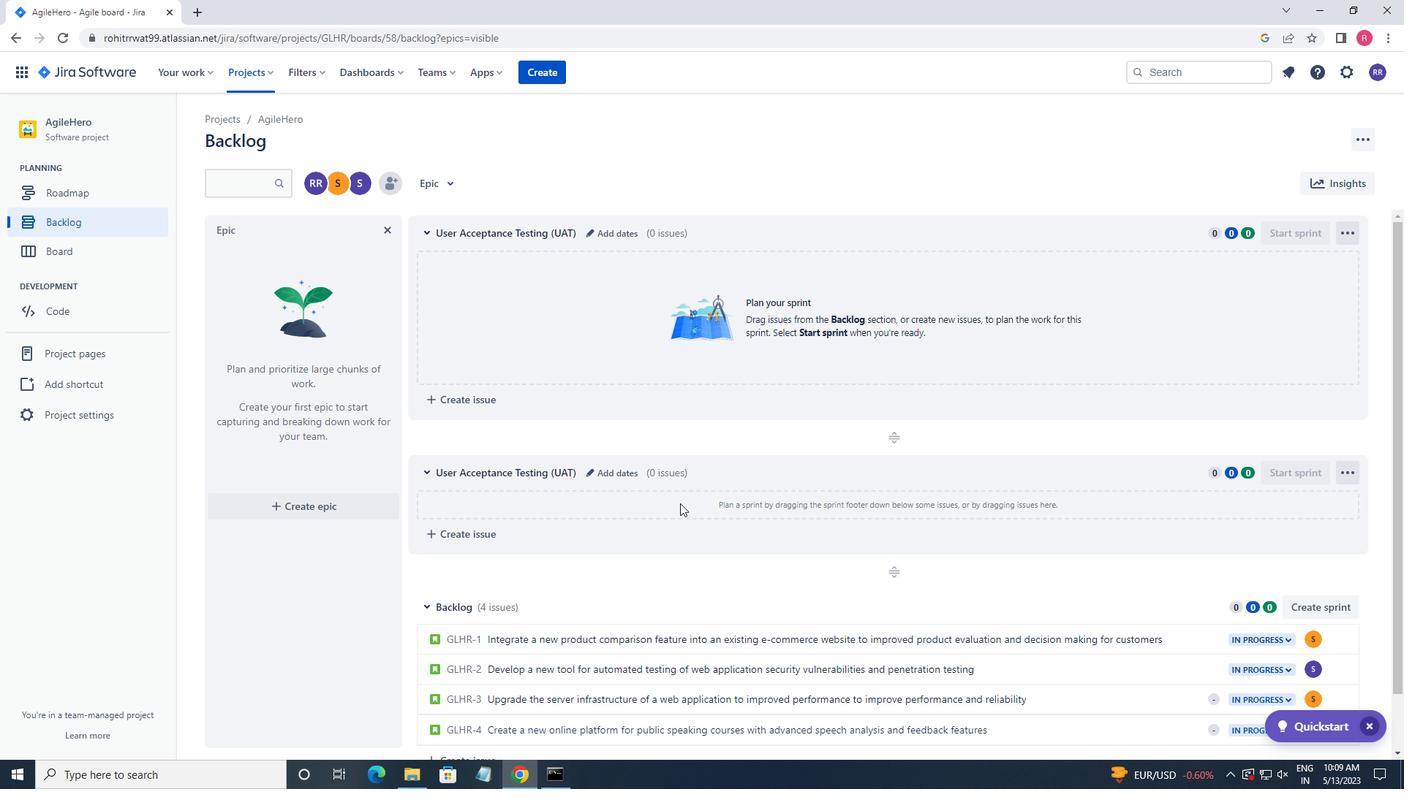 
Action: Mouse moved to (683, 503)
Screenshot: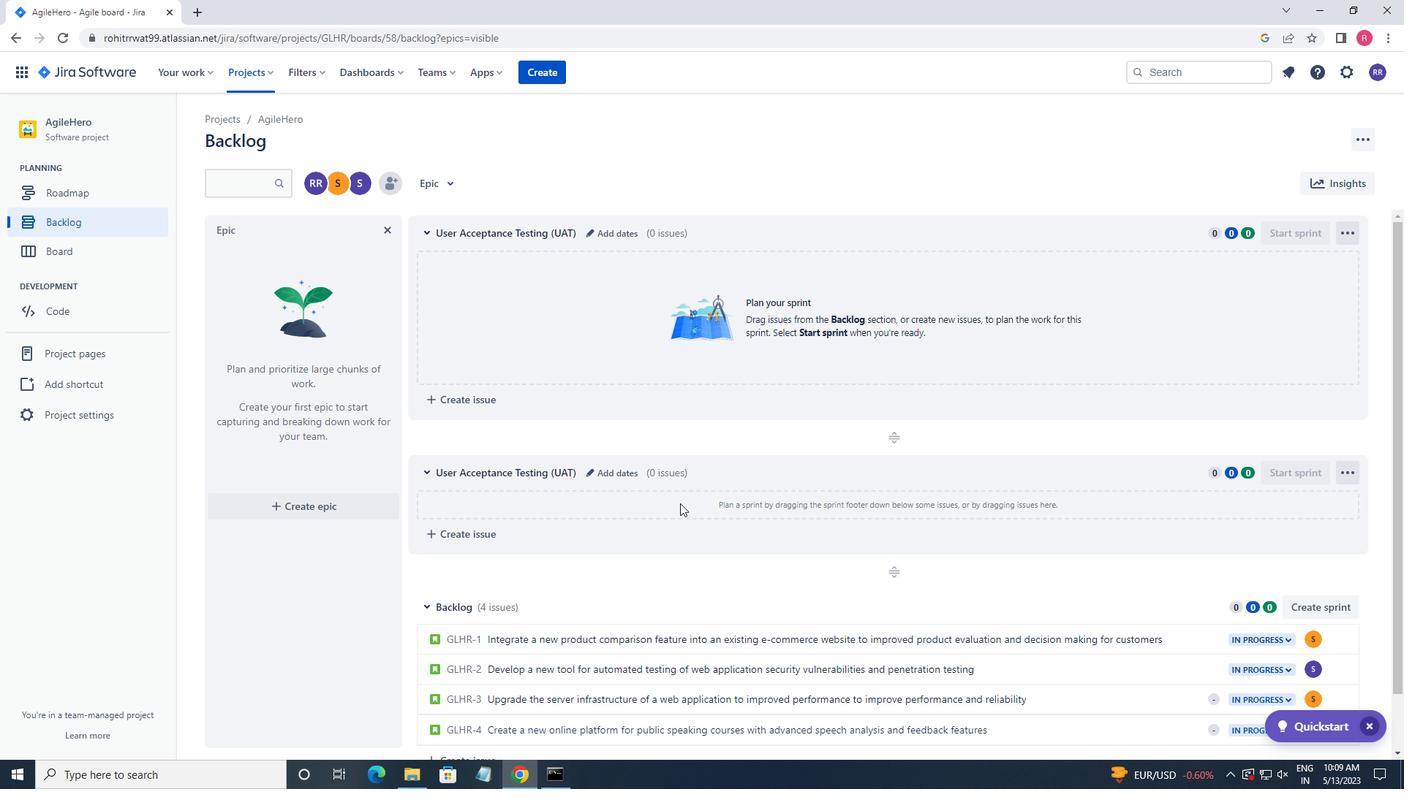 
Action: Mouse scrolled (683, 503) with delta (0, 0)
Screenshot: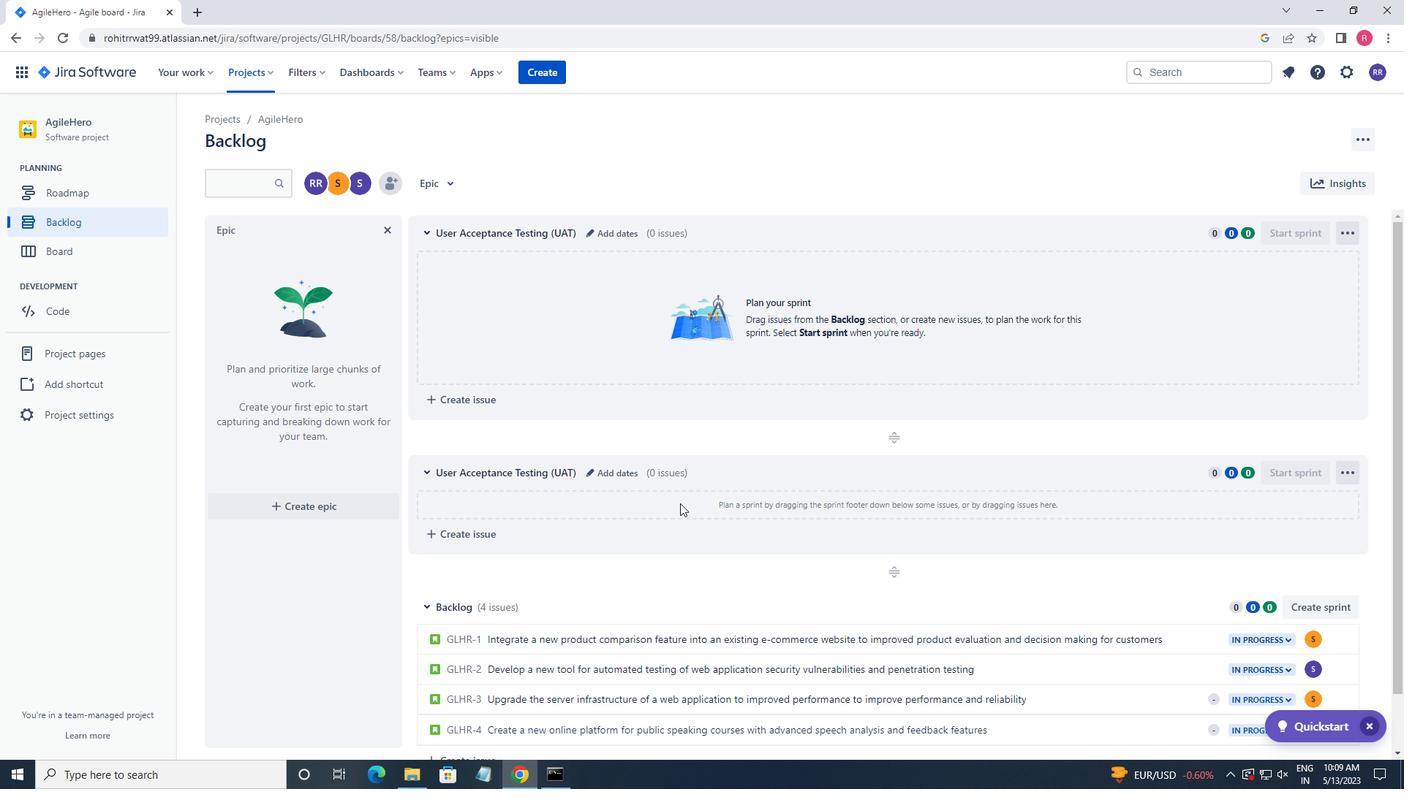 
Action: Mouse moved to (1337, 536)
Screenshot: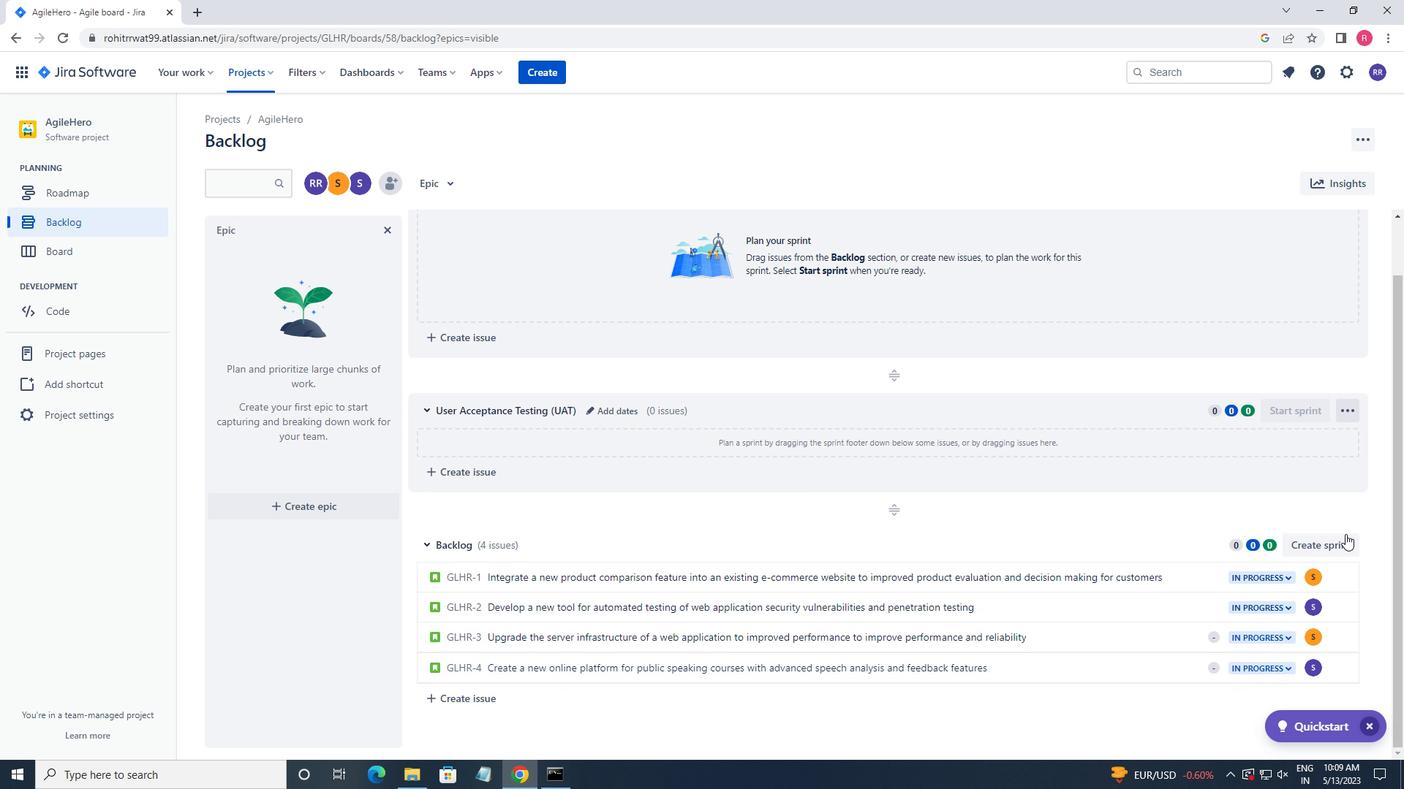 
Action: Mouse pressed left at (1337, 536)
Screenshot: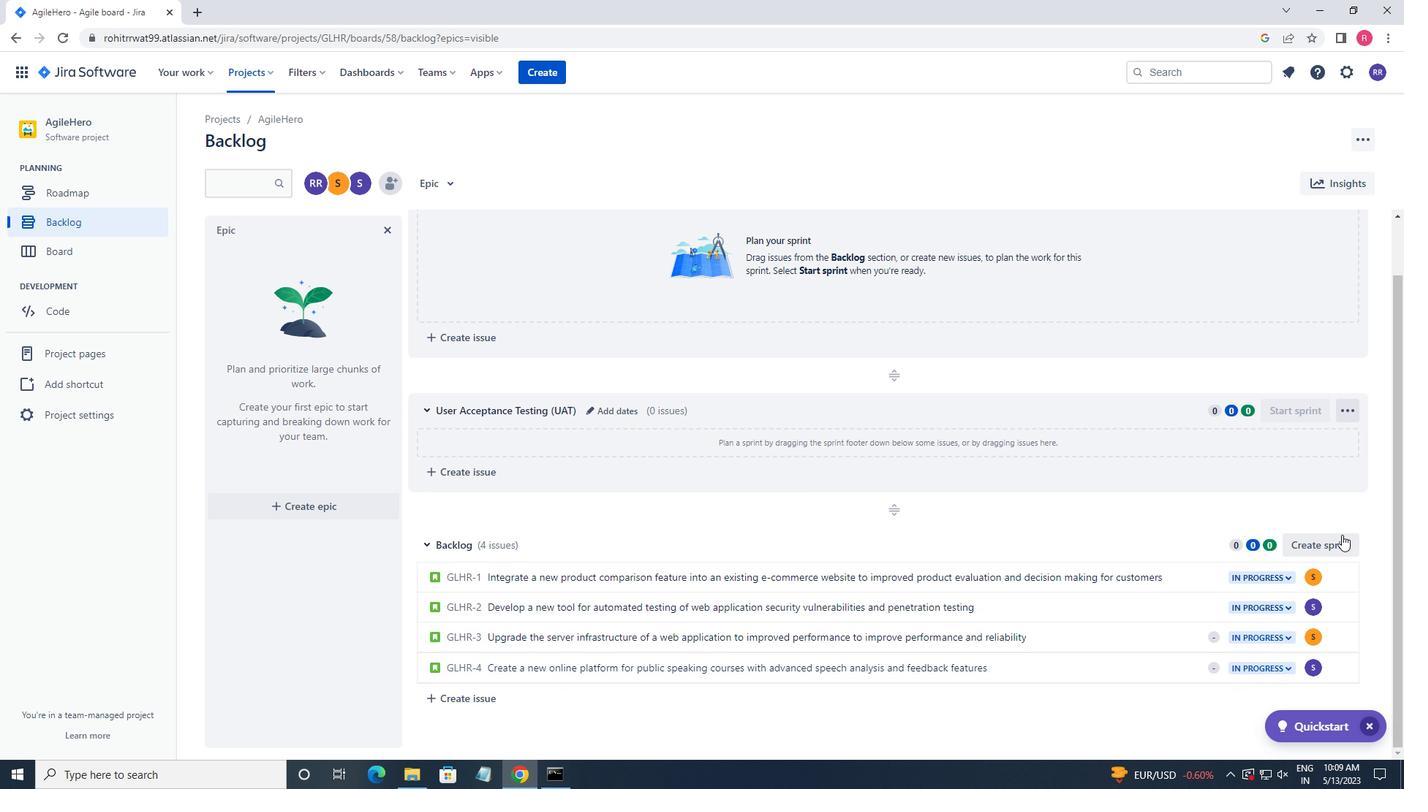 
Action: Mouse moved to (592, 547)
Screenshot: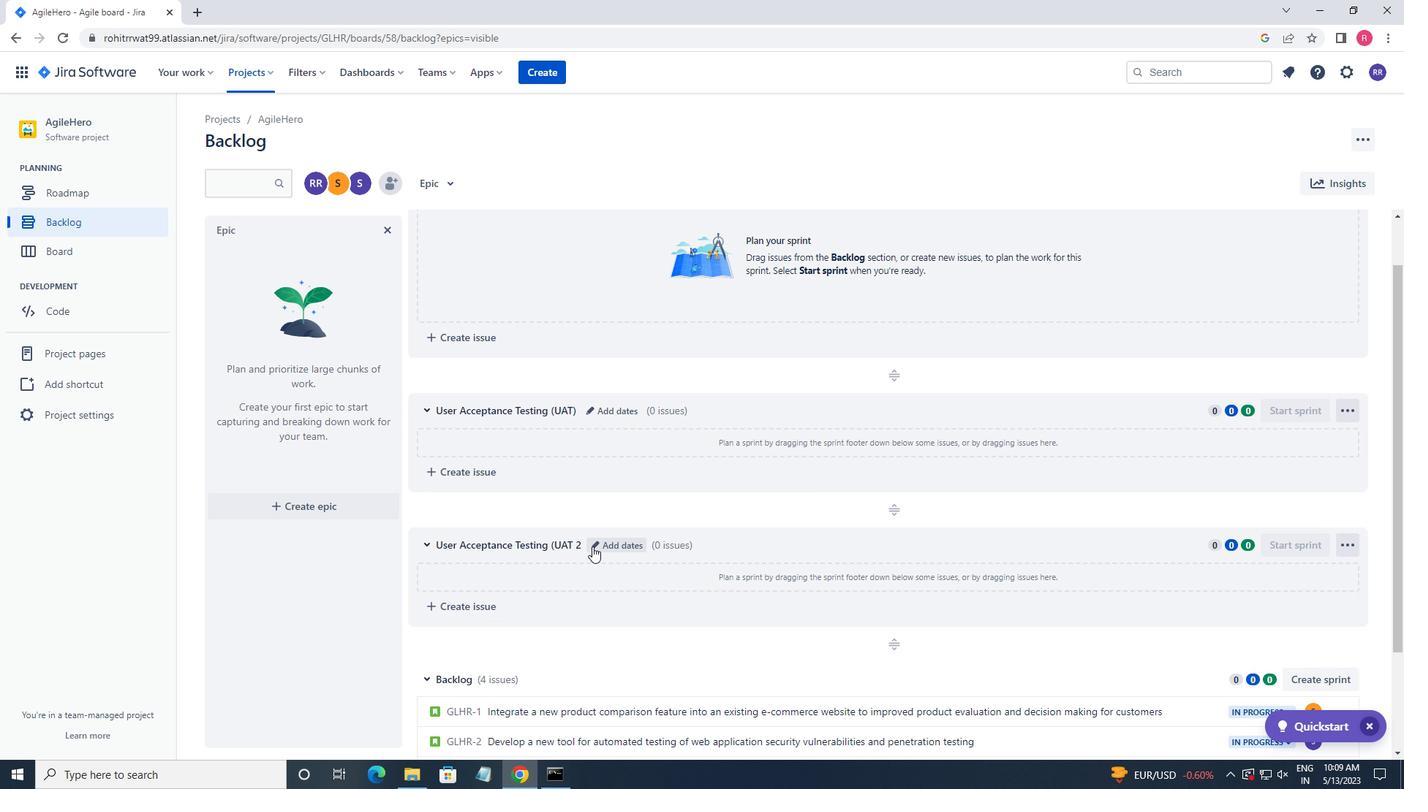 
Action: Mouse pressed left at (592, 547)
Screenshot: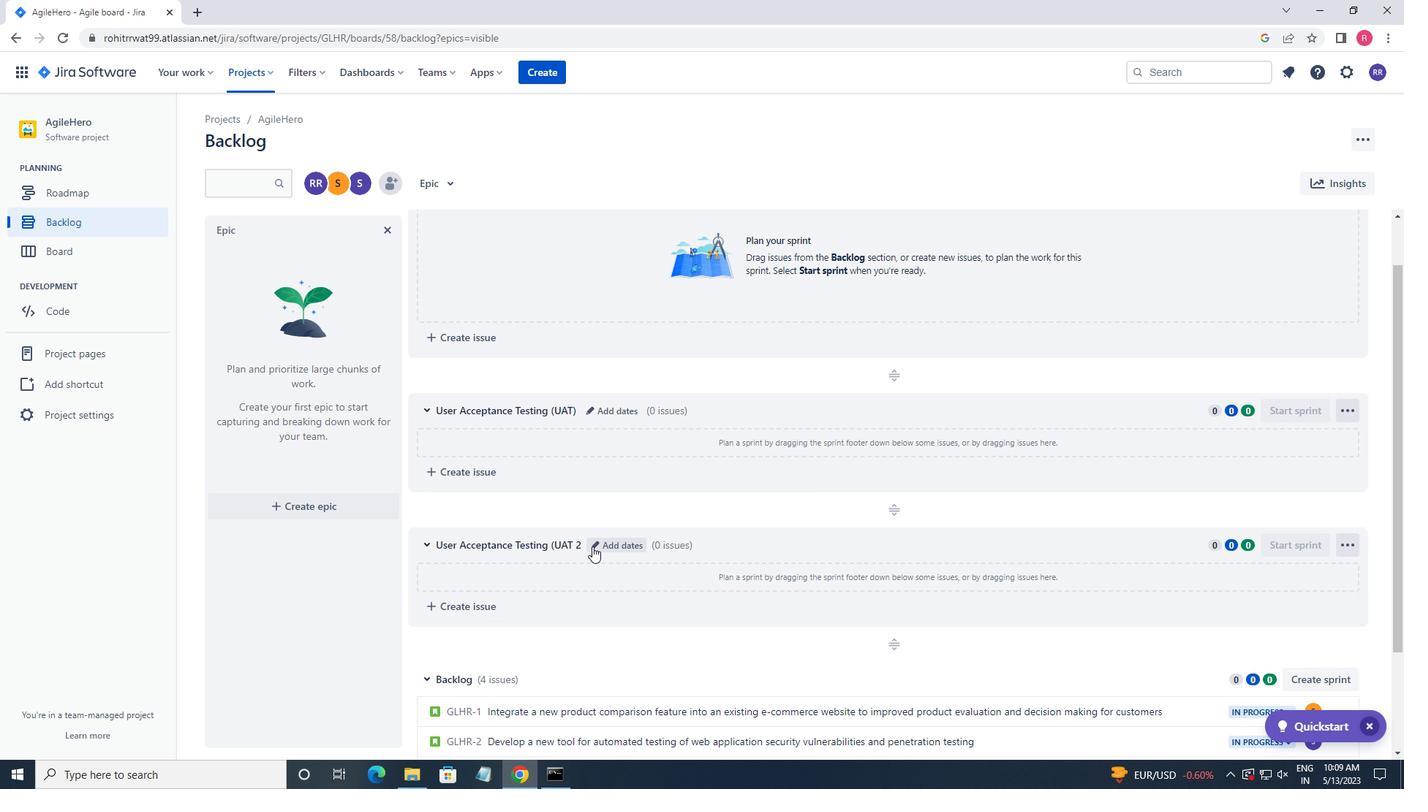 
Action: Mouse moved to (657, 209)
Screenshot: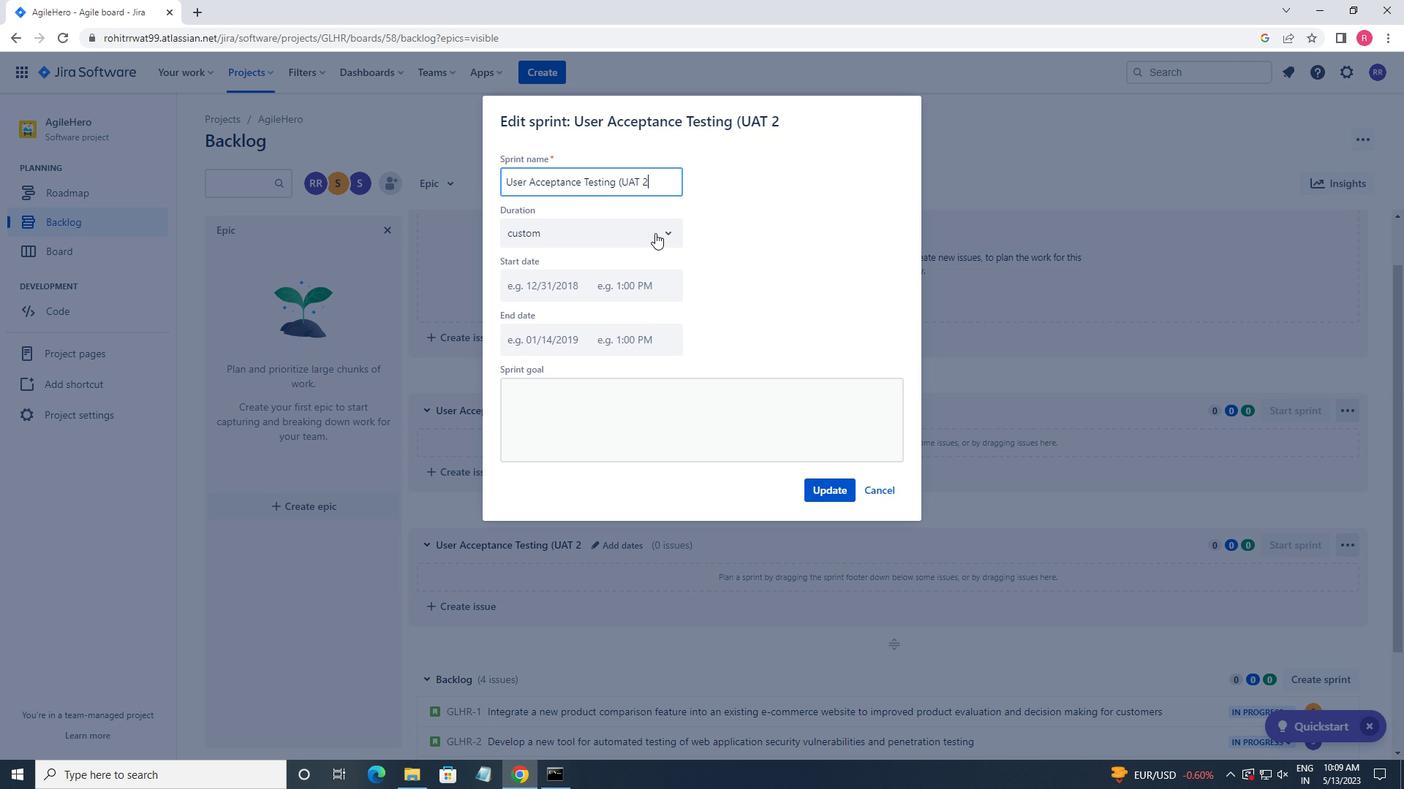
Action: Key pressed <Key.backspace><Key.backspace><Key.shift_r>)<Key.space>S
Screenshot: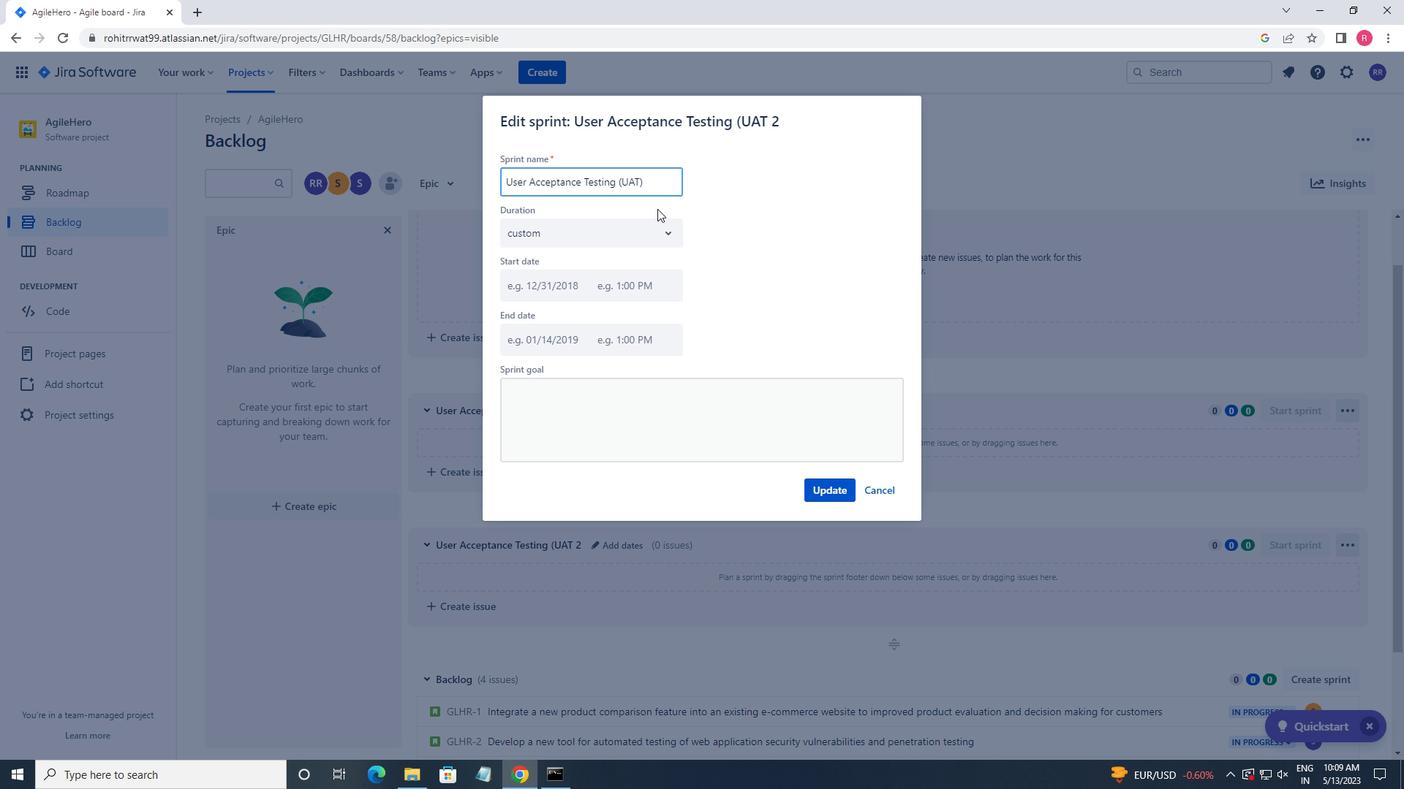 
Action: Mouse moved to (811, 496)
Screenshot: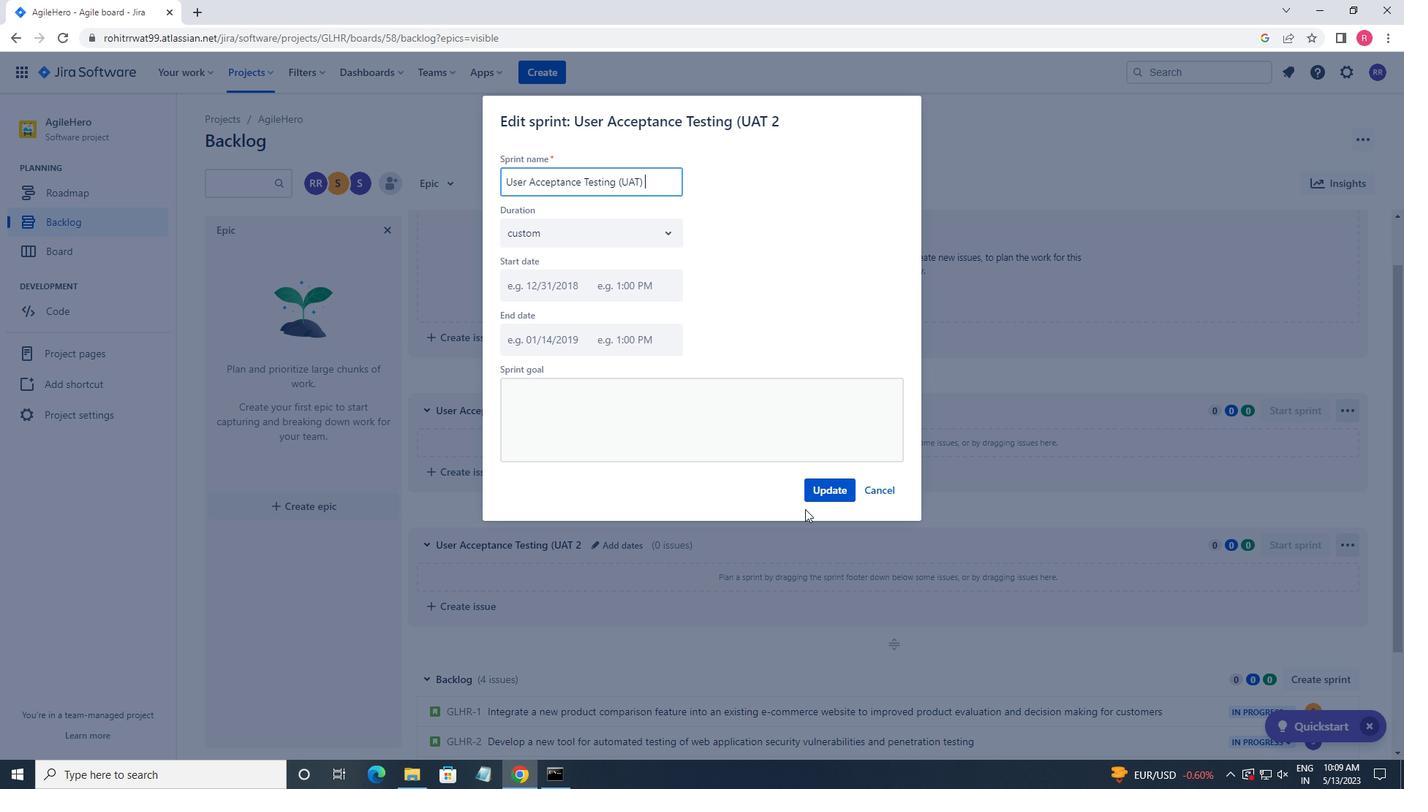 
Action: Mouse pressed left at (811, 496)
Screenshot: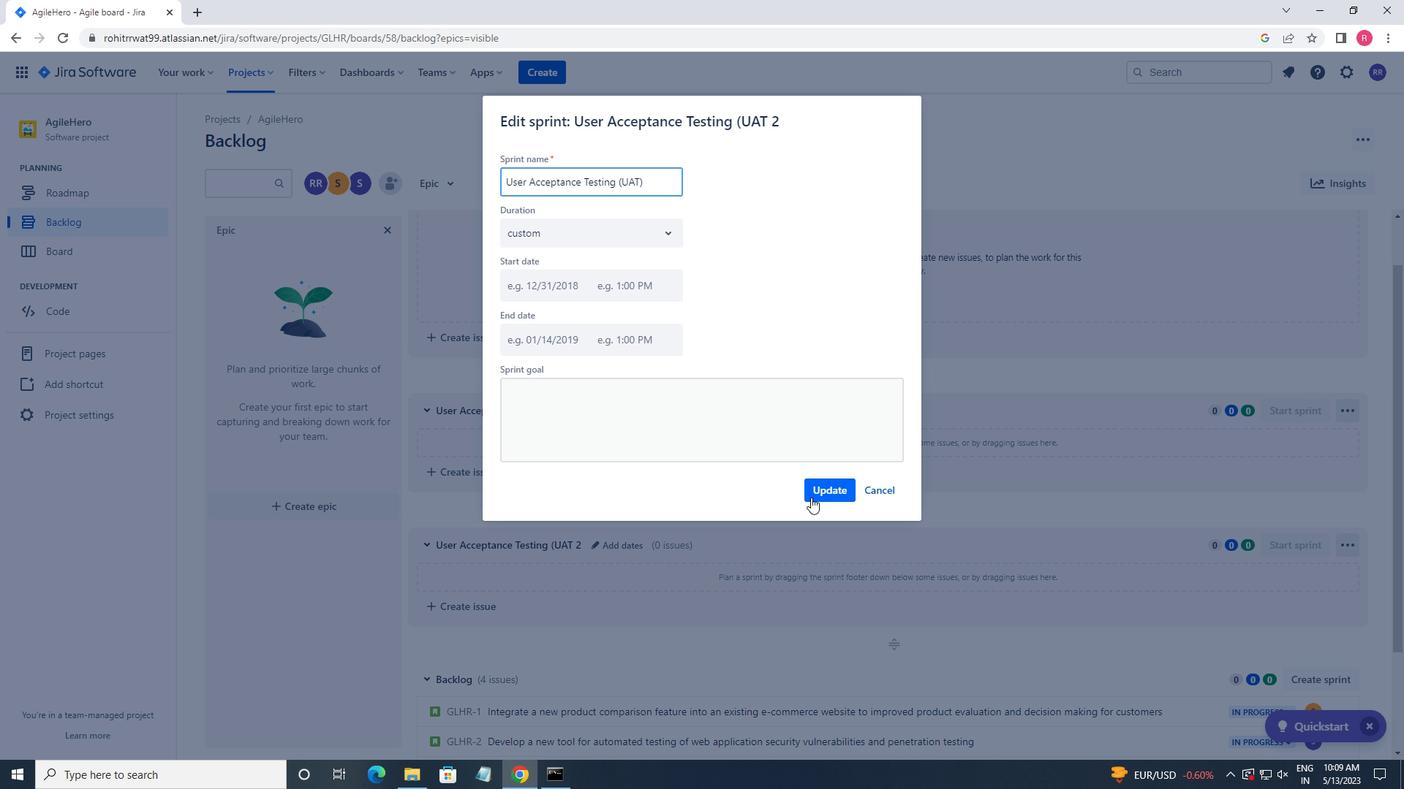 
